 Task: Search one way flight ticket for 2 adults, 2 children, 2 infants in seat in first from Palm Springs: Palm Springs International Airport to Riverton: Central Wyoming Regional Airport (was Riverton Regional) on 5-4-2023. Choice of flights is United. Number of bags: 2 carry on bags. Price is upto 91000. Outbound departure time preference is 4:30.
Action: Mouse moved to (287, 261)
Screenshot: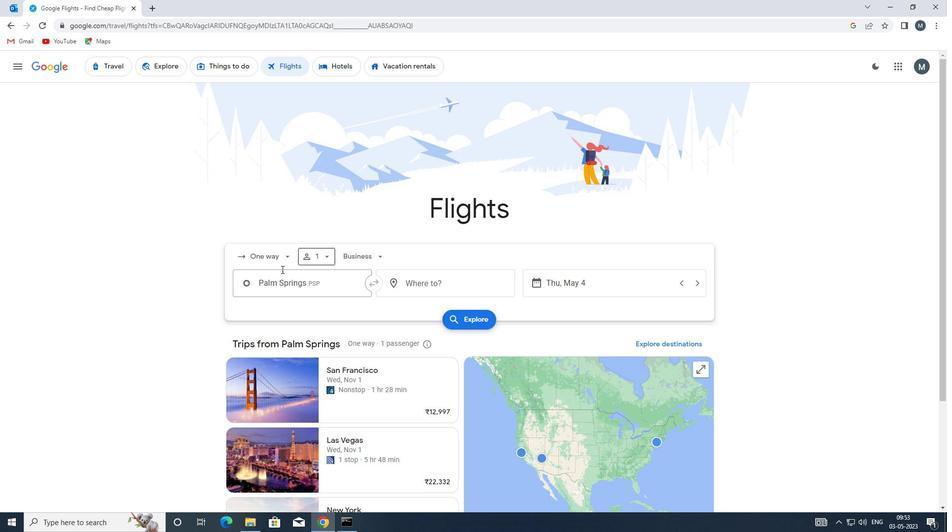 
Action: Mouse pressed left at (287, 261)
Screenshot: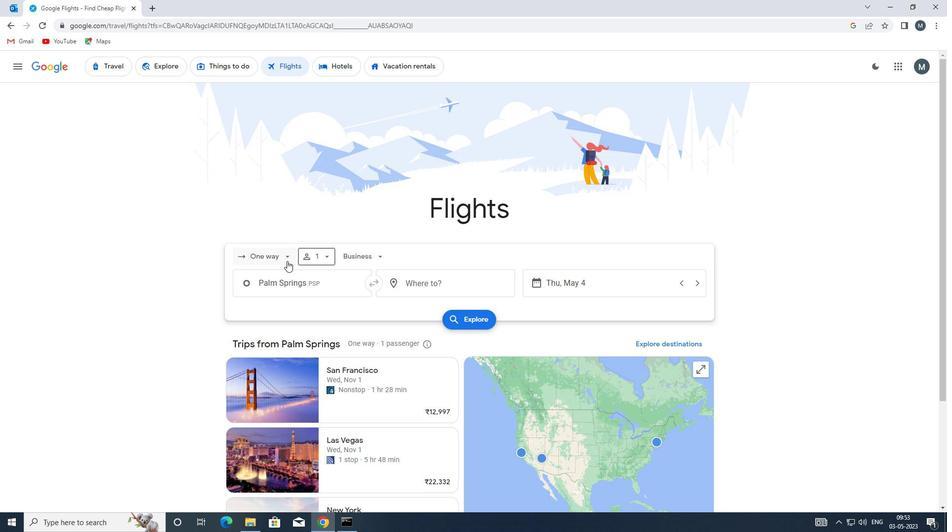 
Action: Mouse moved to (279, 303)
Screenshot: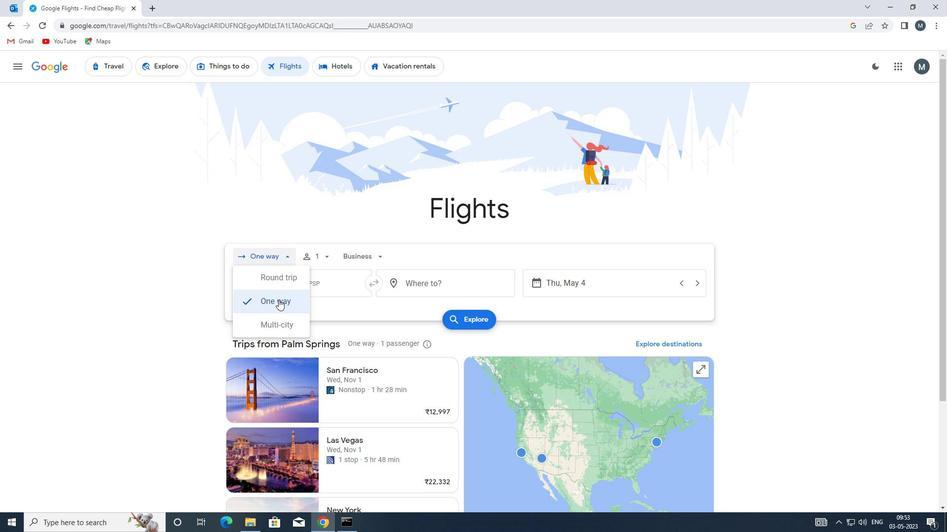 
Action: Mouse pressed left at (279, 303)
Screenshot: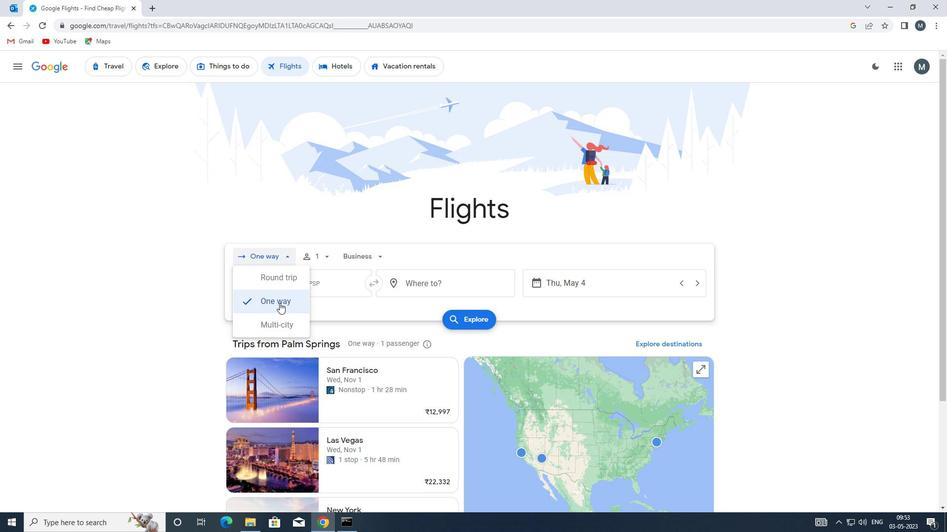 
Action: Mouse moved to (326, 258)
Screenshot: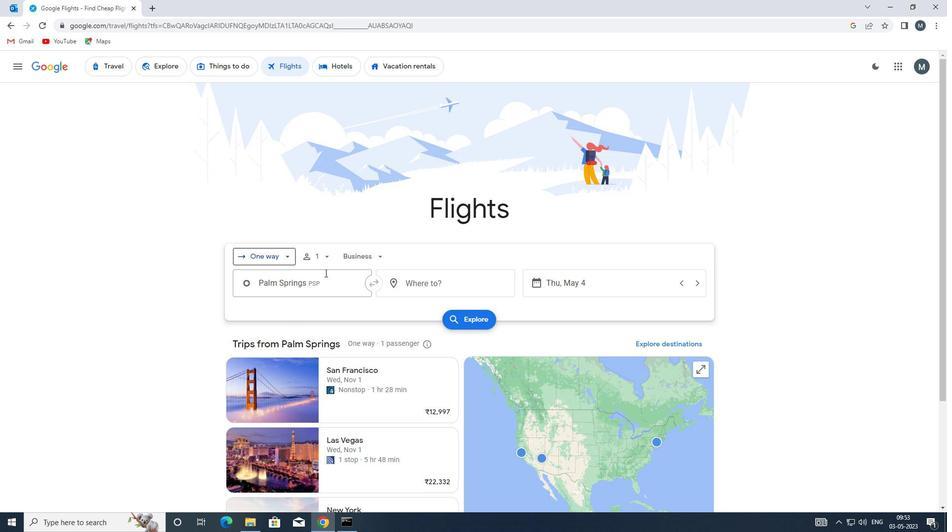 
Action: Mouse pressed left at (326, 258)
Screenshot: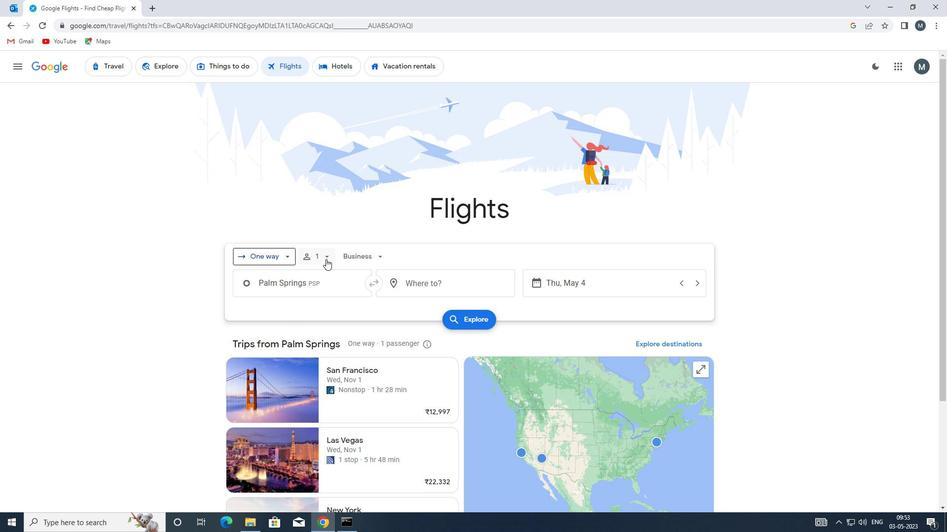 
Action: Mouse moved to (401, 283)
Screenshot: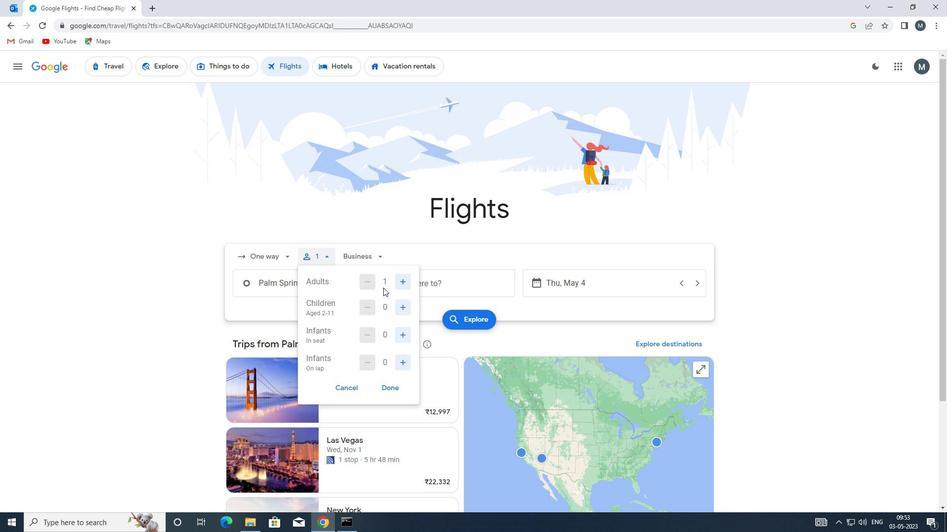 
Action: Mouse pressed left at (401, 283)
Screenshot: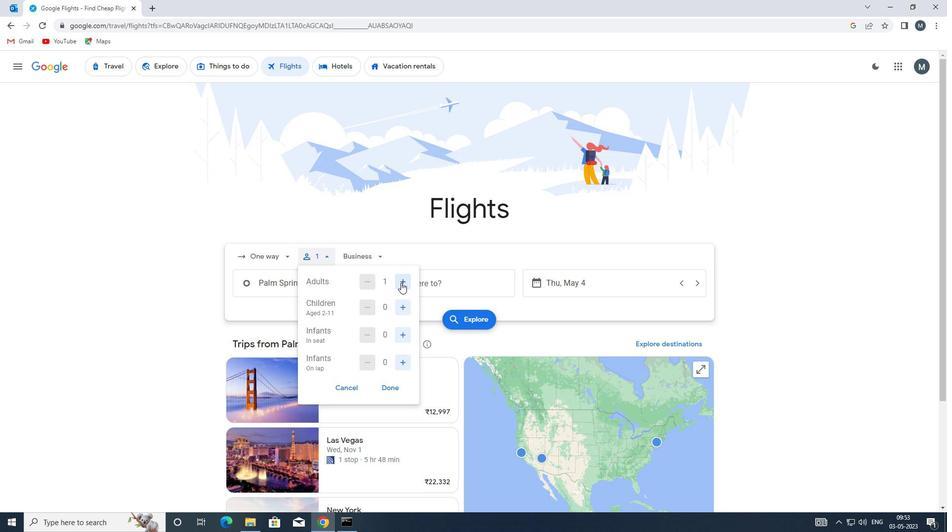 
Action: Mouse moved to (403, 313)
Screenshot: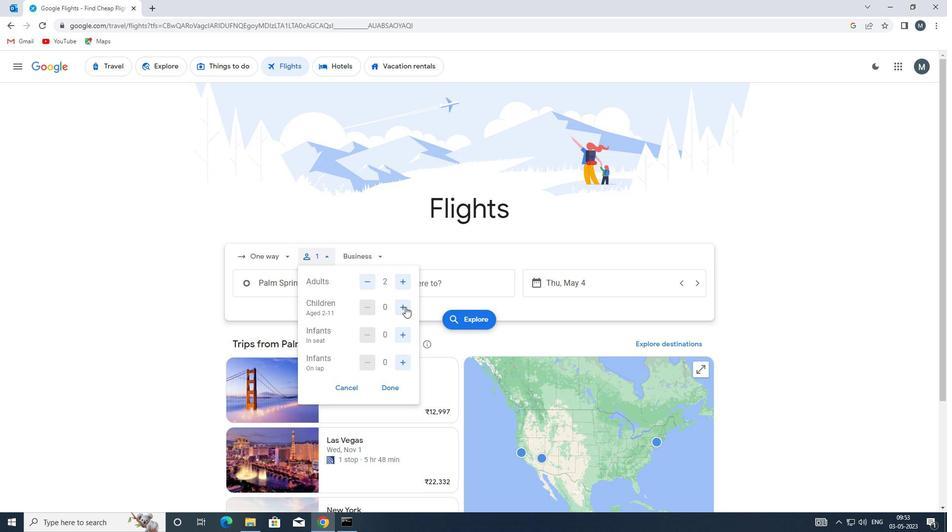 
Action: Mouse pressed left at (403, 313)
Screenshot: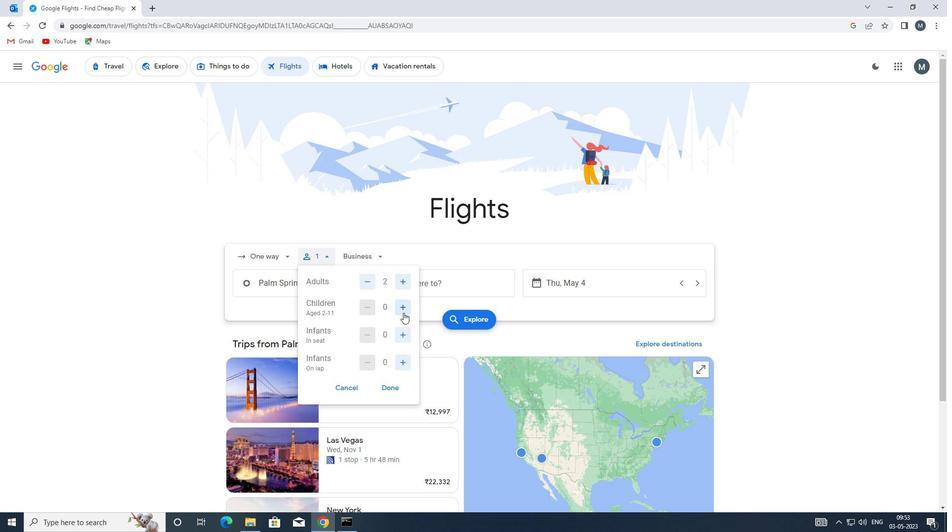 
Action: Mouse pressed left at (403, 313)
Screenshot: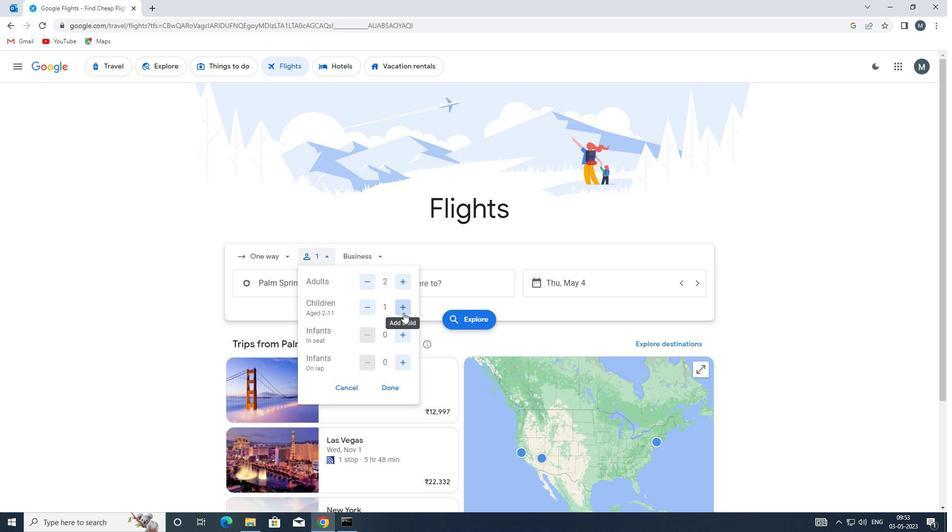 
Action: Mouse moved to (401, 334)
Screenshot: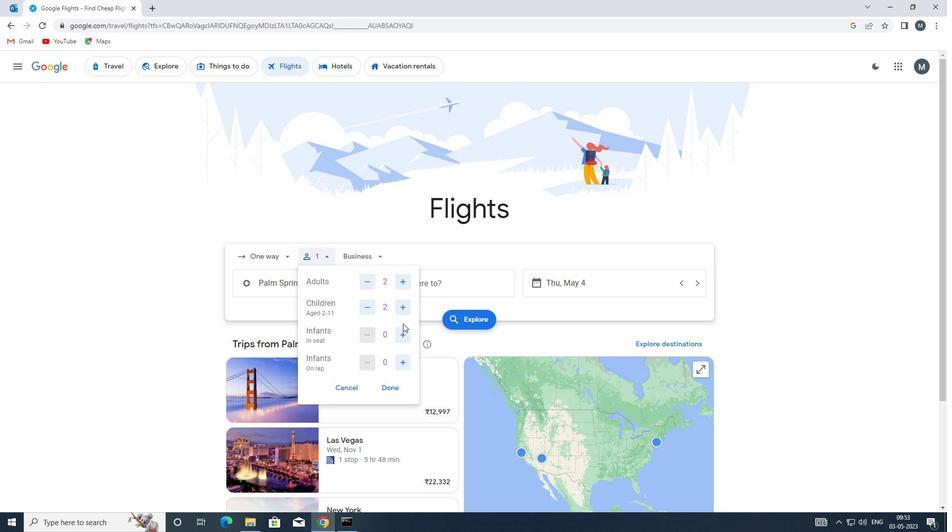 
Action: Mouse pressed left at (401, 334)
Screenshot: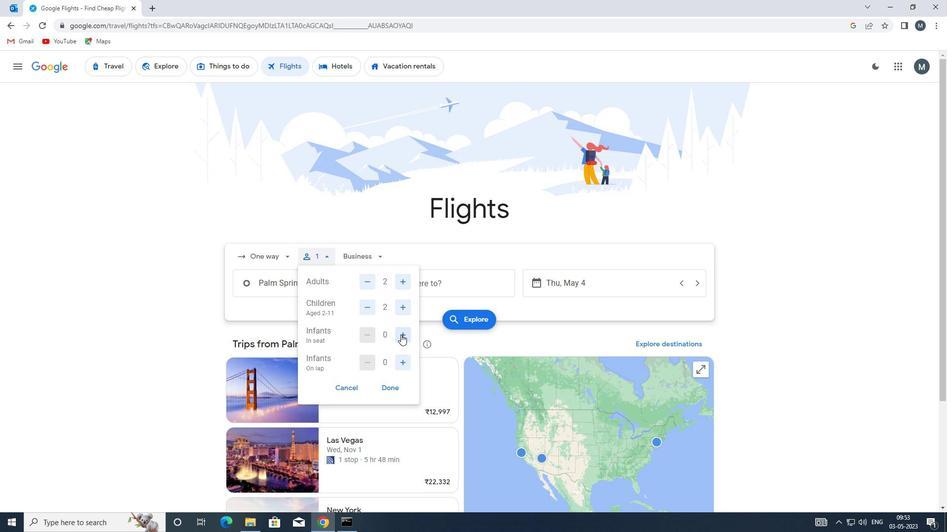 
Action: Mouse moved to (401, 335)
Screenshot: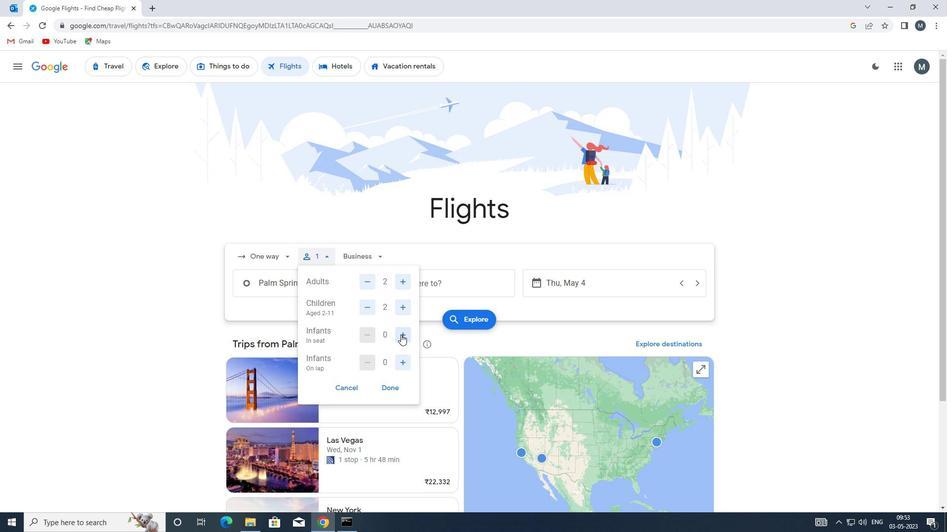 
Action: Mouse pressed left at (401, 335)
Screenshot: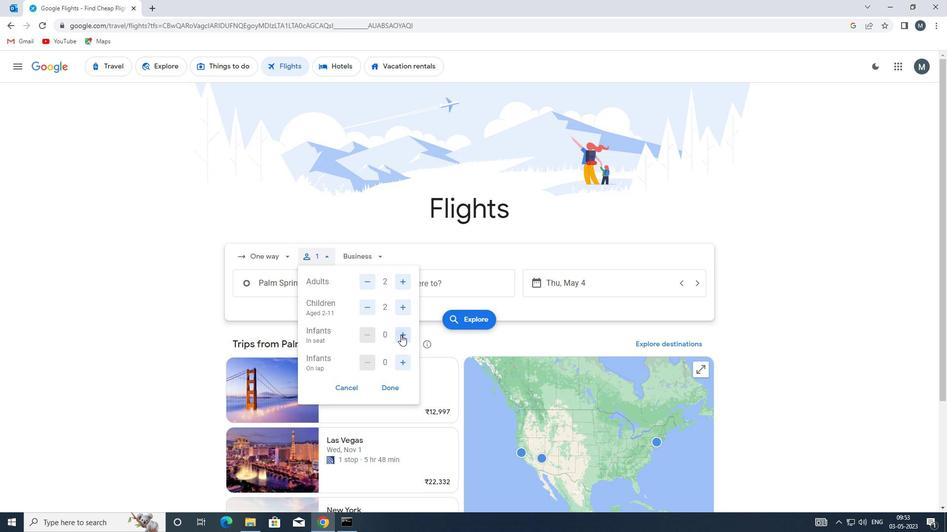 
Action: Mouse moved to (382, 389)
Screenshot: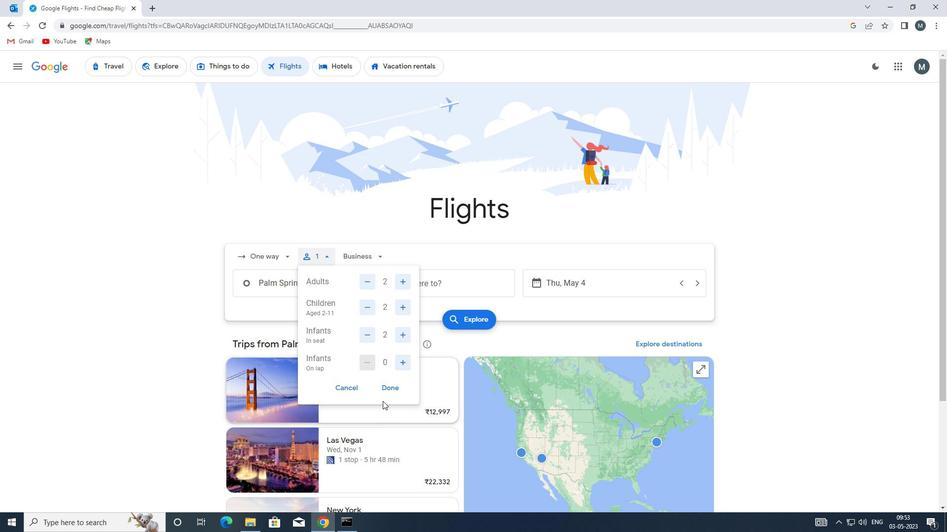 
Action: Mouse pressed left at (382, 389)
Screenshot: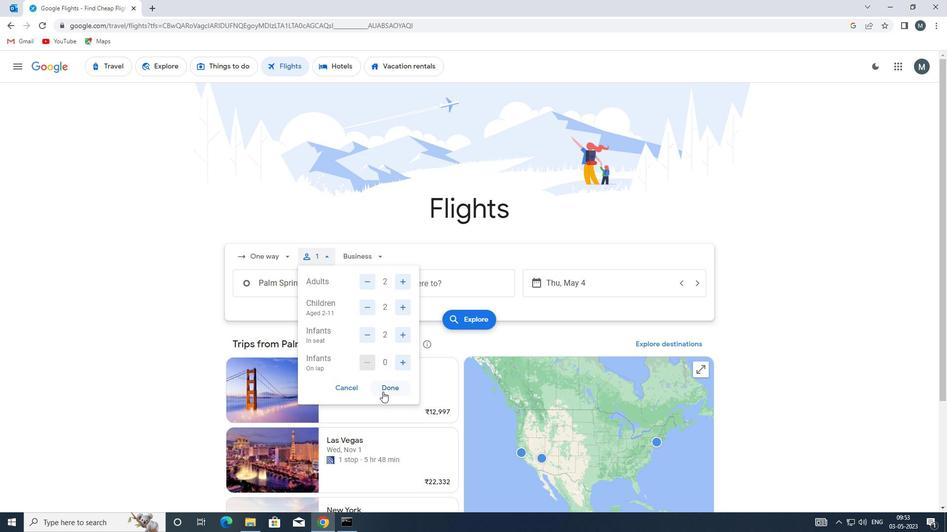 
Action: Mouse moved to (364, 258)
Screenshot: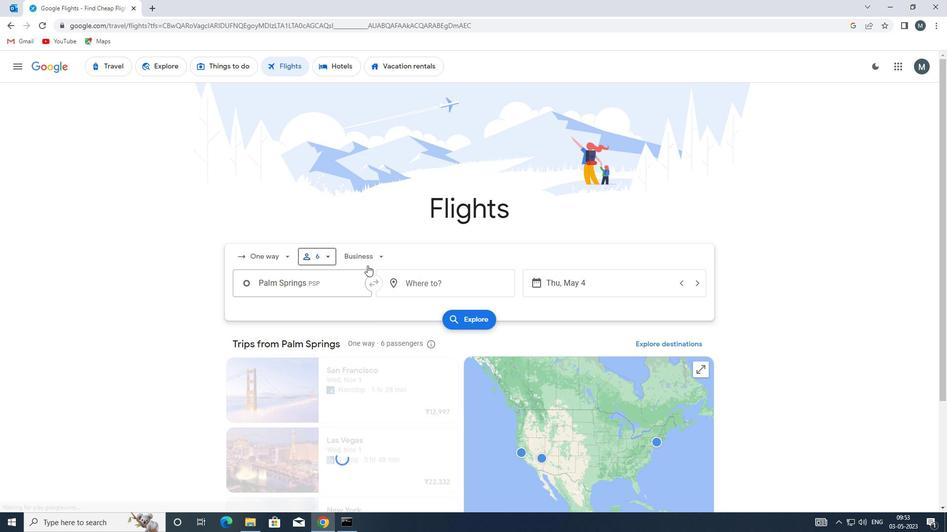 
Action: Mouse pressed left at (364, 258)
Screenshot: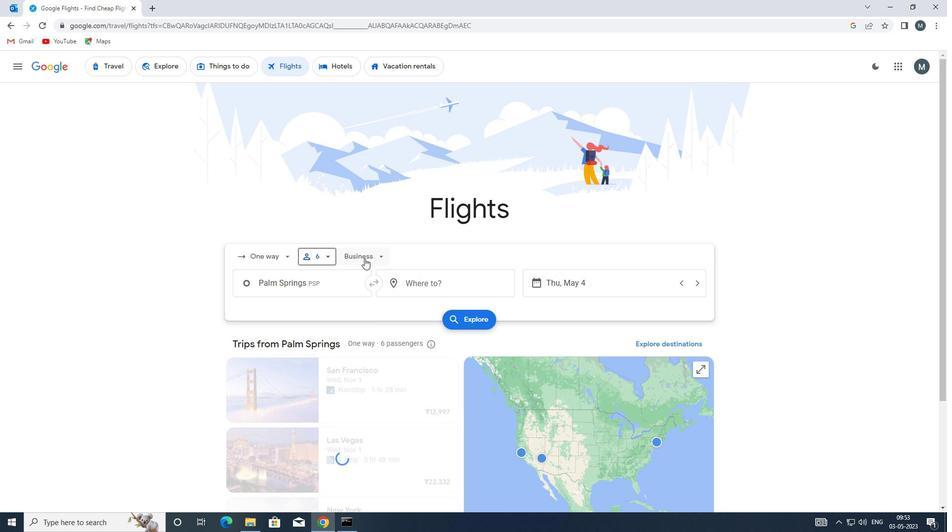 
Action: Mouse moved to (384, 347)
Screenshot: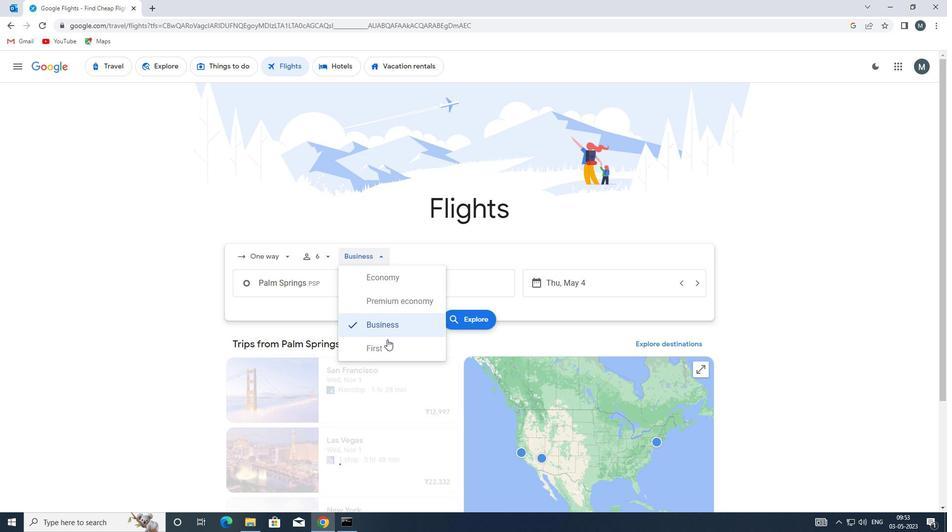 
Action: Mouse pressed left at (384, 347)
Screenshot: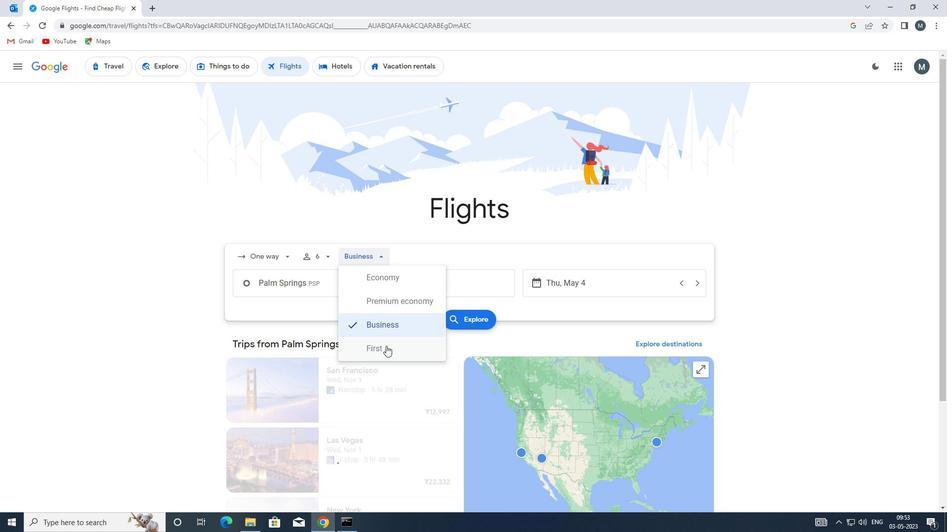 
Action: Mouse moved to (321, 287)
Screenshot: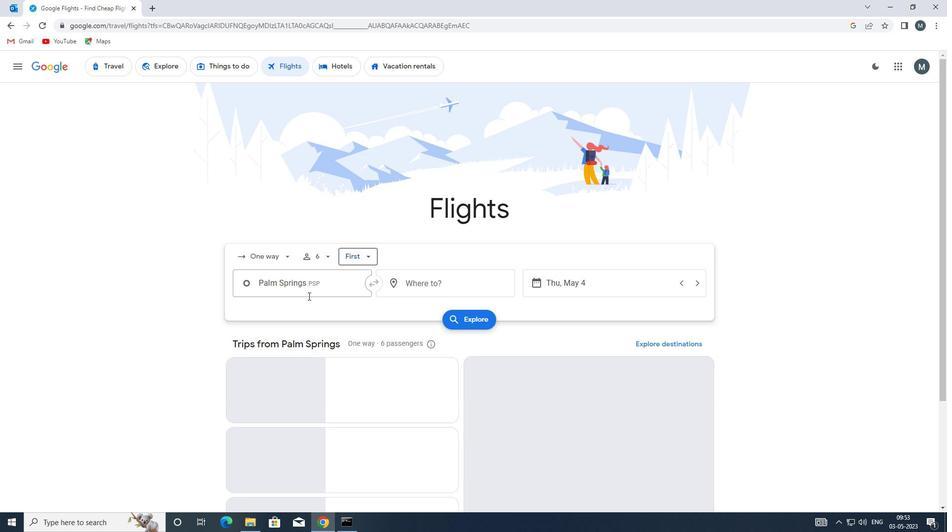 
Action: Mouse pressed left at (321, 287)
Screenshot: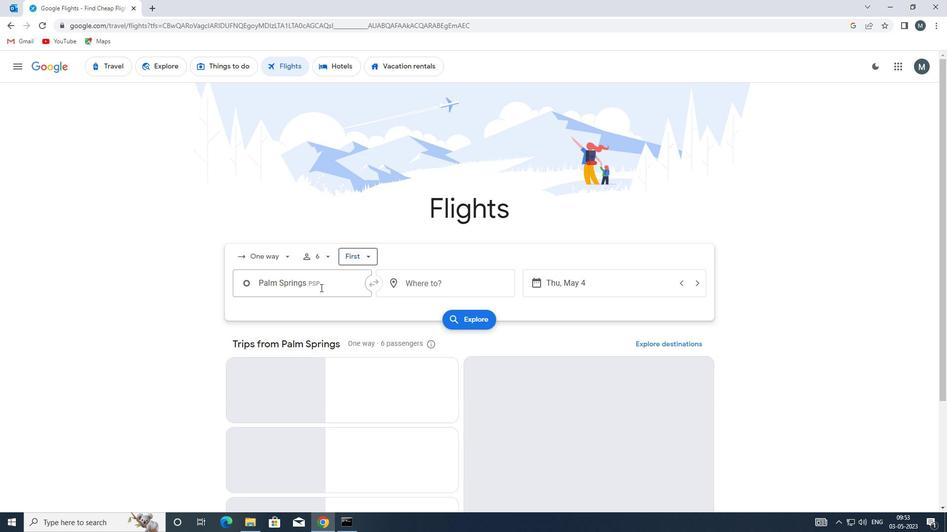 
Action: Mouse moved to (344, 338)
Screenshot: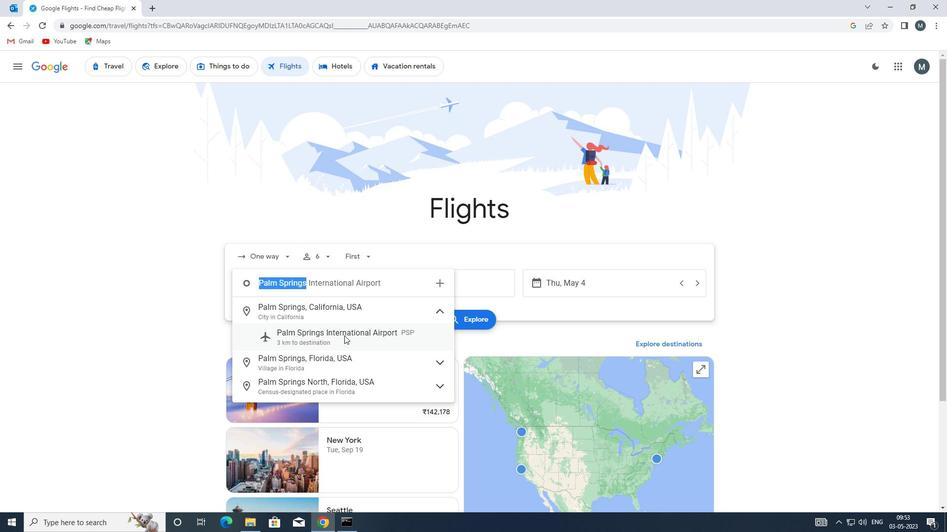 
Action: Mouse pressed left at (344, 338)
Screenshot: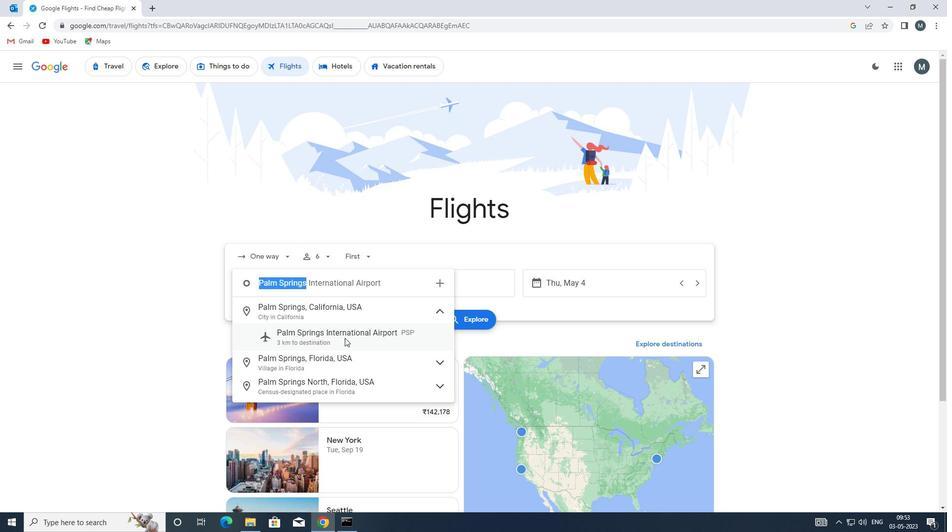 
Action: Mouse moved to (421, 286)
Screenshot: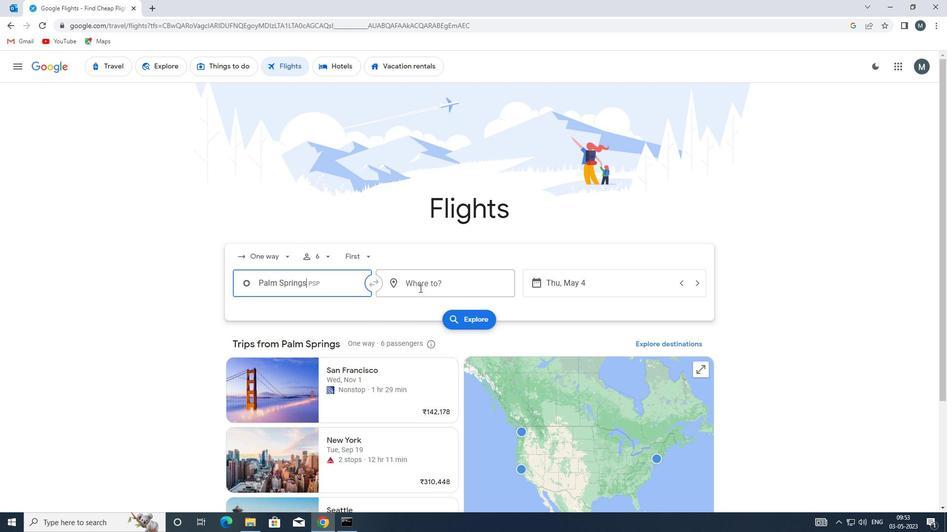 
Action: Mouse pressed left at (421, 286)
Screenshot: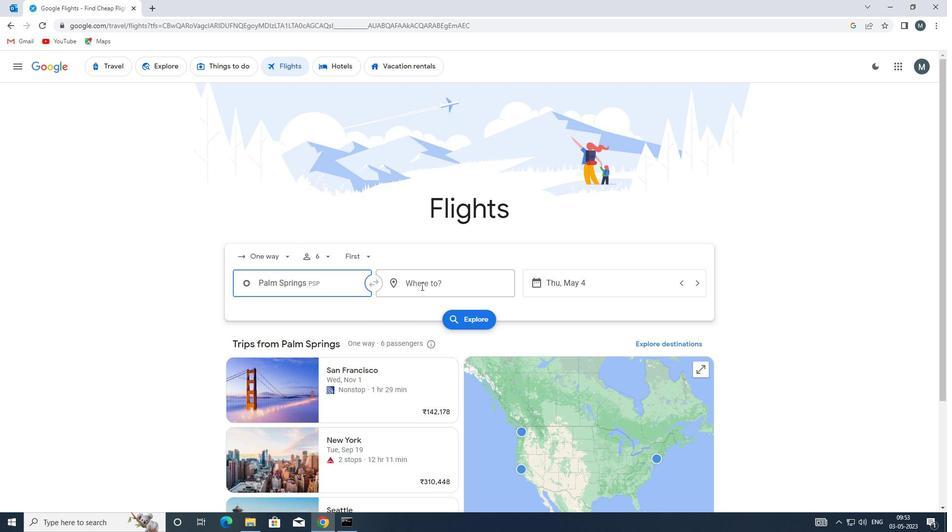 
Action: Mouse moved to (421, 285)
Screenshot: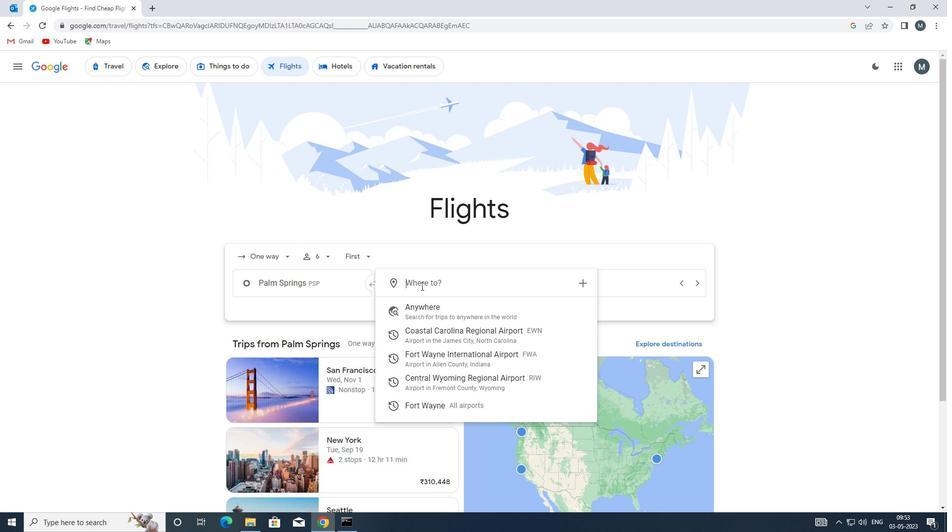
Action: Key pressed riw
Screenshot: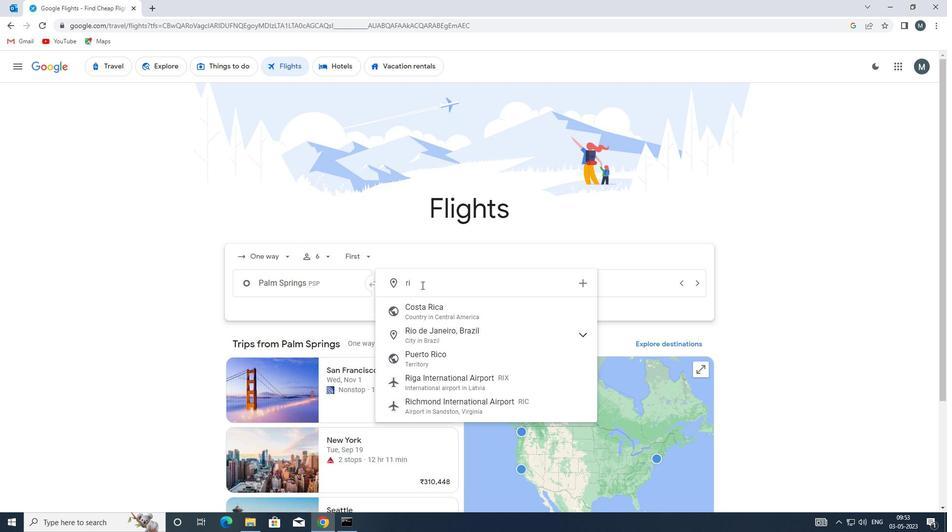 
Action: Mouse moved to (485, 312)
Screenshot: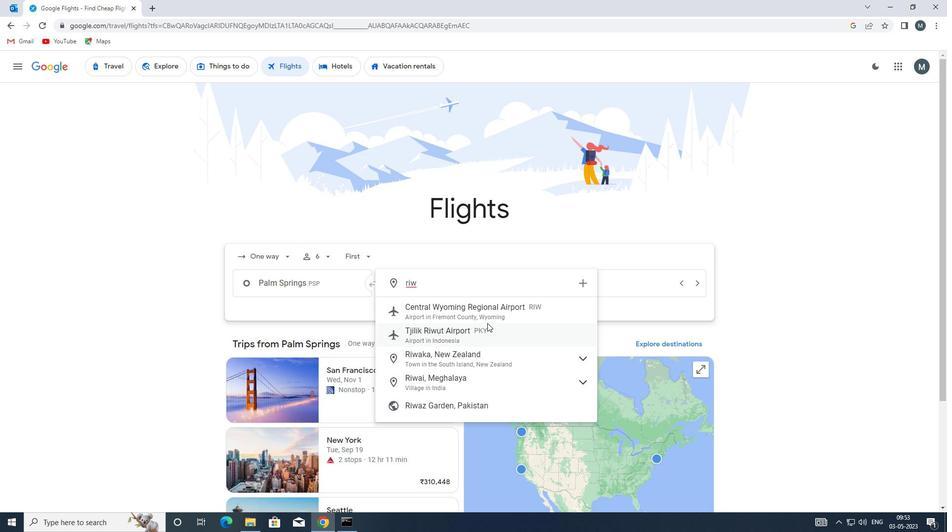 
Action: Mouse pressed left at (485, 312)
Screenshot: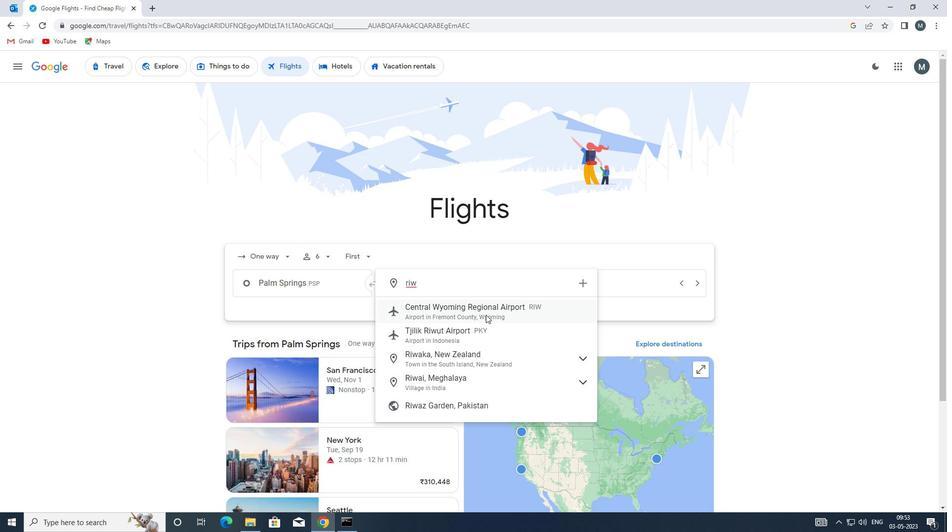 
Action: Mouse moved to (548, 279)
Screenshot: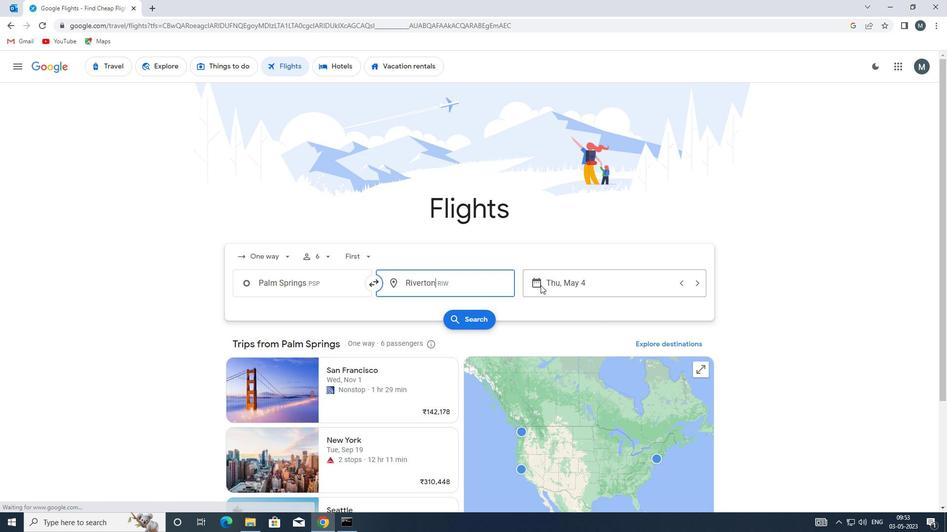 
Action: Mouse pressed left at (548, 279)
Screenshot: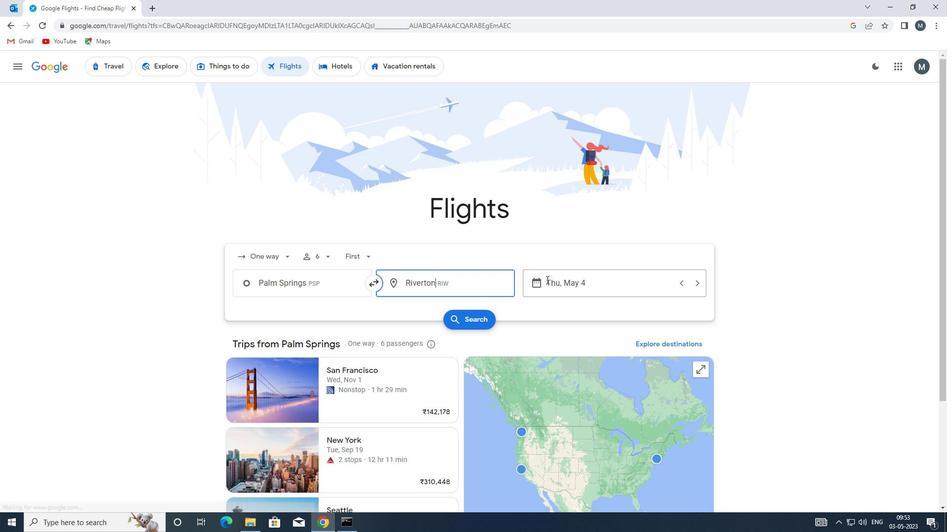 
Action: Mouse moved to (450, 333)
Screenshot: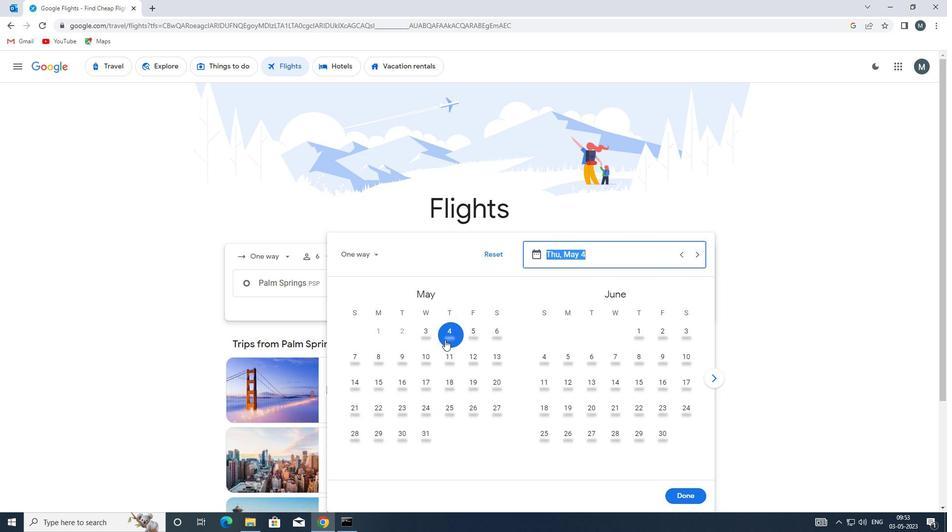 
Action: Mouse pressed left at (450, 333)
Screenshot: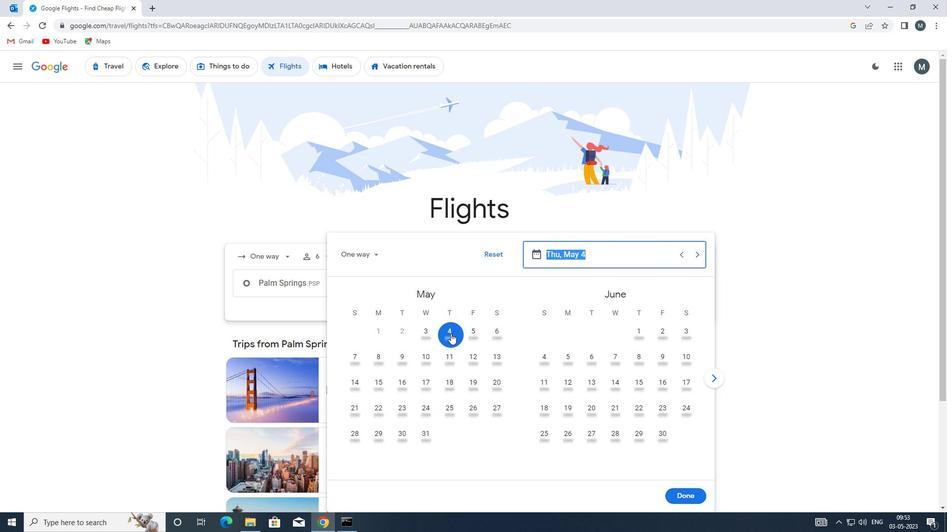 
Action: Mouse moved to (680, 490)
Screenshot: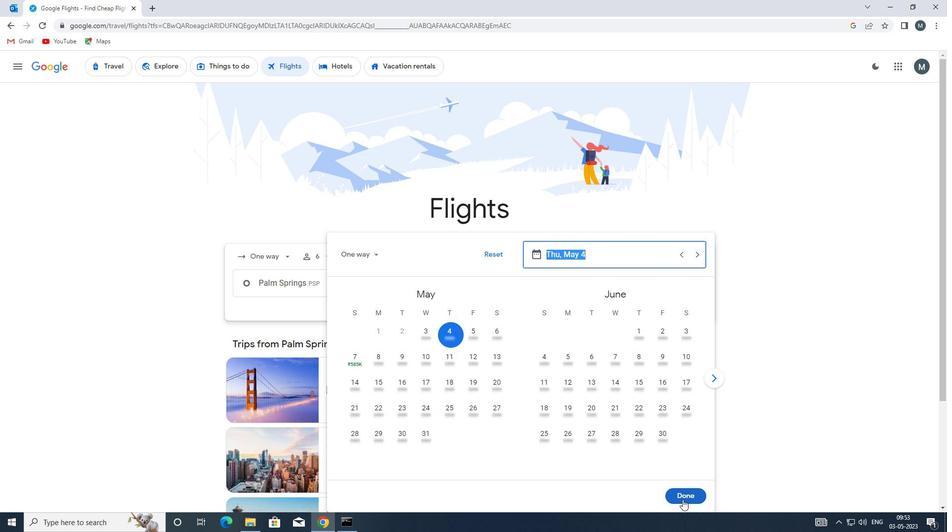 
Action: Mouse pressed left at (680, 490)
Screenshot: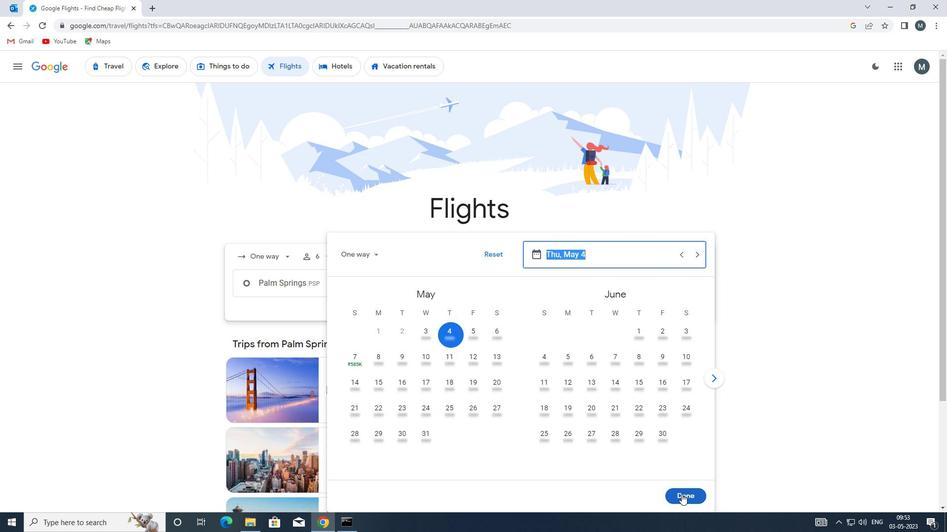 
Action: Mouse moved to (483, 321)
Screenshot: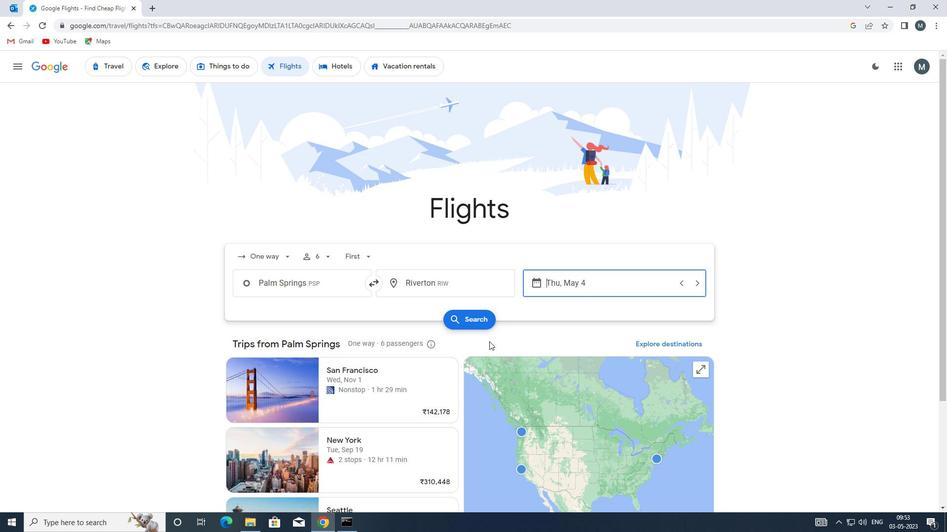 
Action: Mouse pressed left at (483, 321)
Screenshot: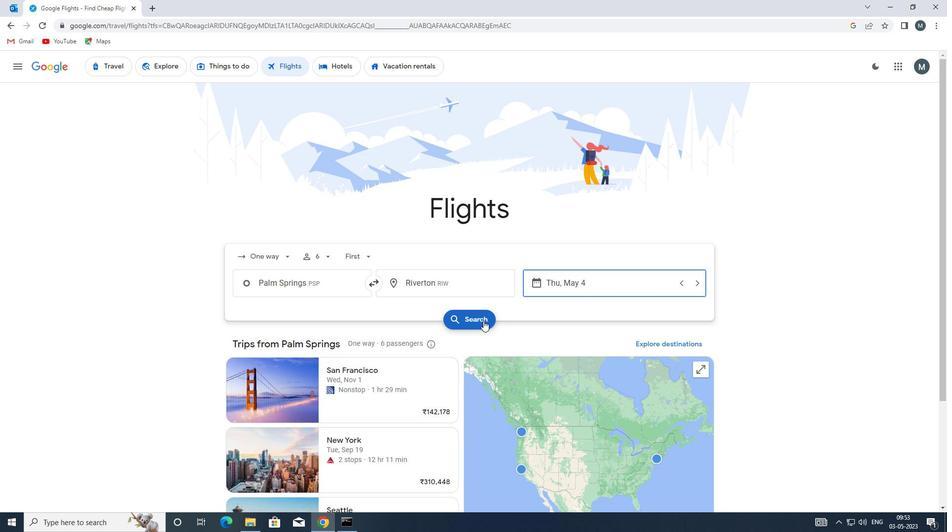 
Action: Mouse moved to (247, 158)
Screenshot: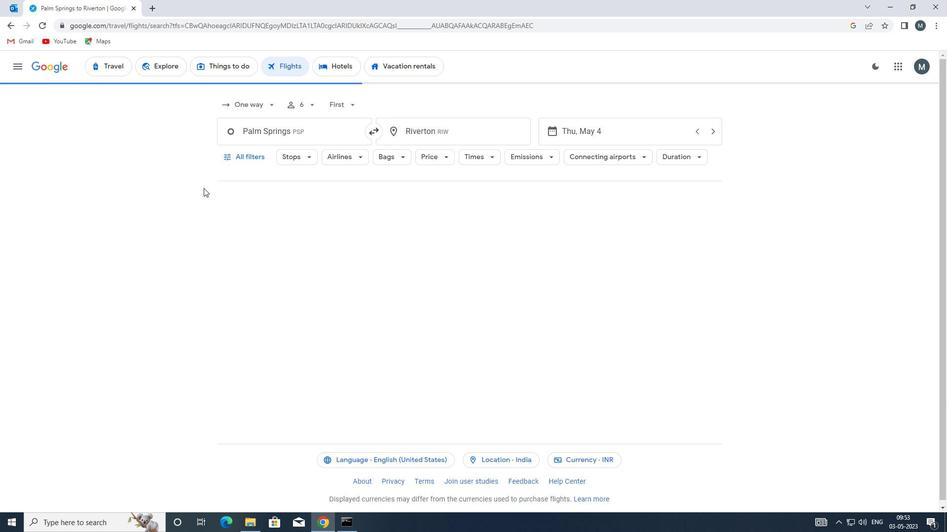 
Action: Mouse pressed left at (247, 158)
Screenshot: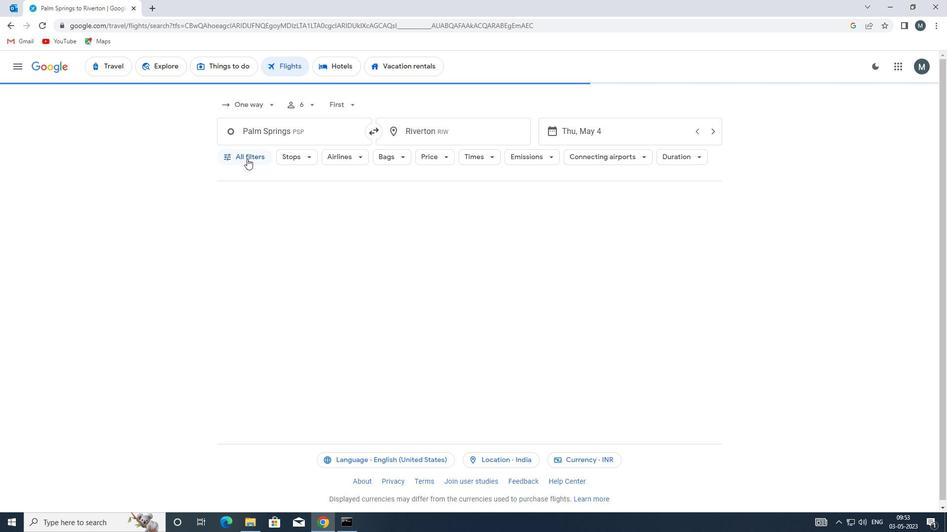 
Action: Mouse moved to (272, 253)
Screenshot: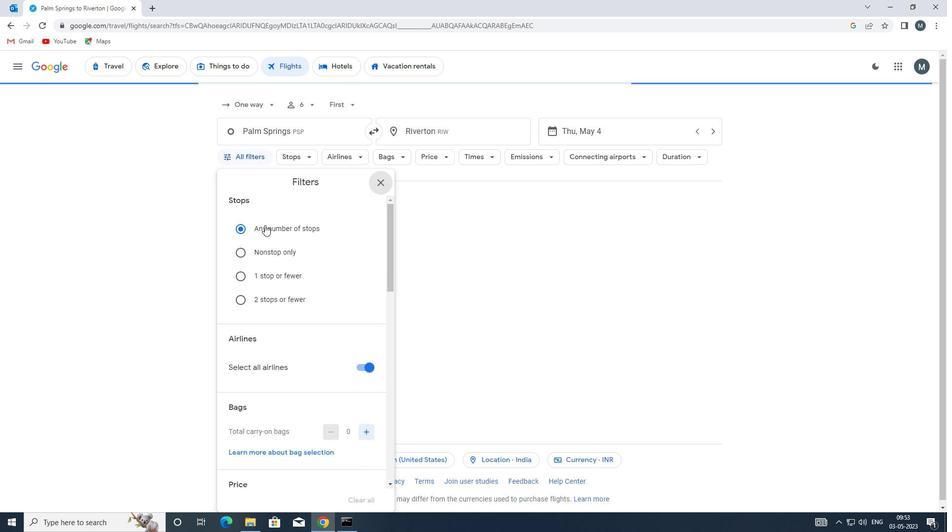 
Action: Mouse scrolled (272, 253) with delta (0, 0)
Screenshot: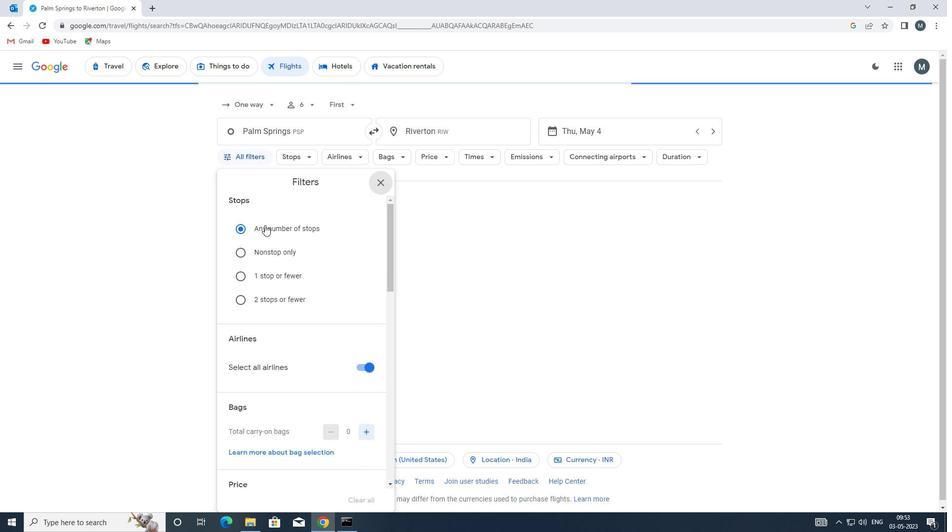 
Action: Mouse moved to (274, 264)
Screenshot: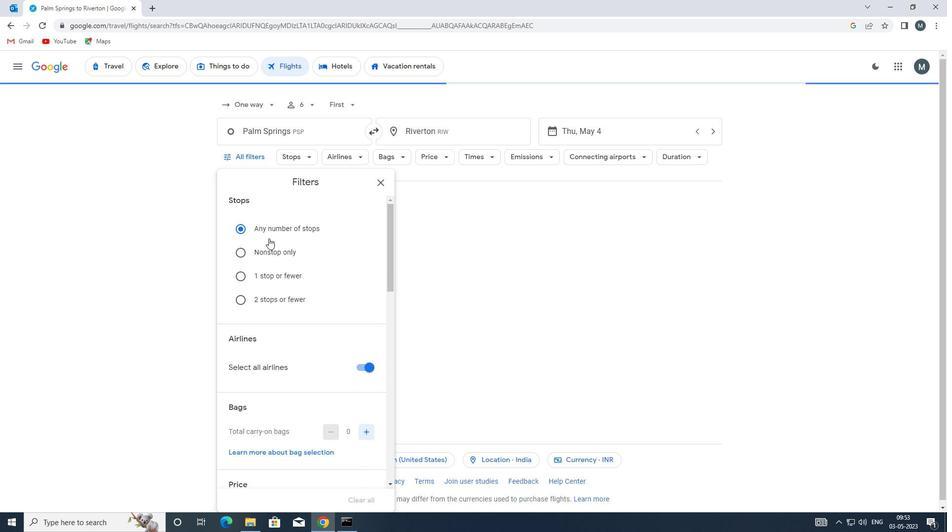
Action: Mouse scrolled (274, 264) with delta (0, 0)
Screenshot: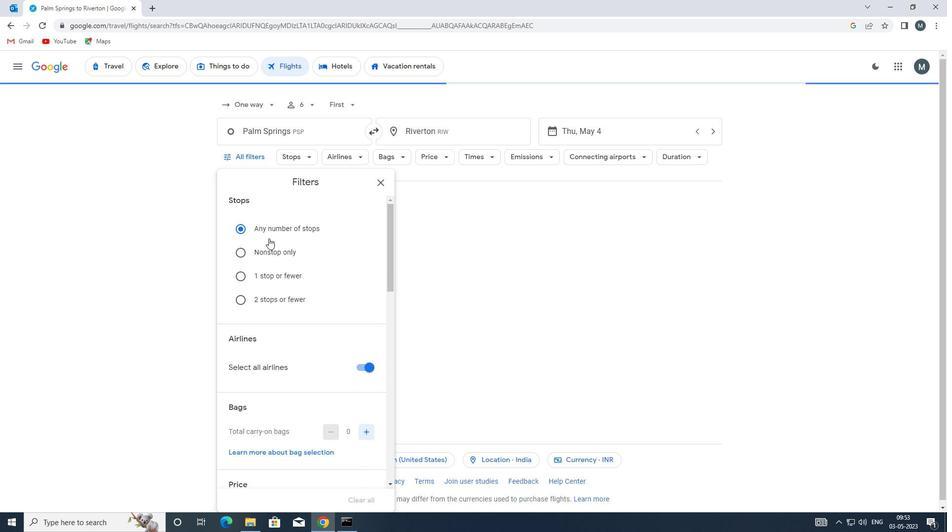 
Action: Mouse moved to (358, 270)
Screenshot: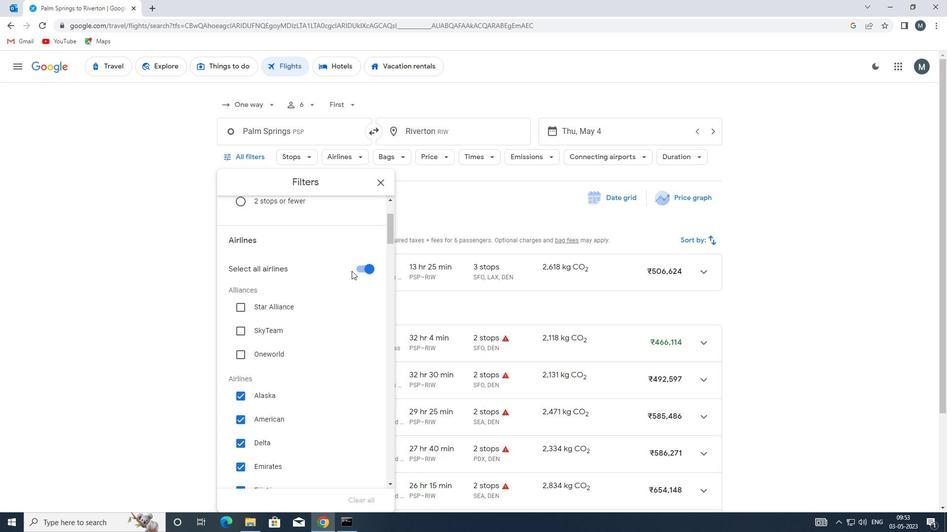 
Action: Mouse pressed left at (358, 270)
Screenshot: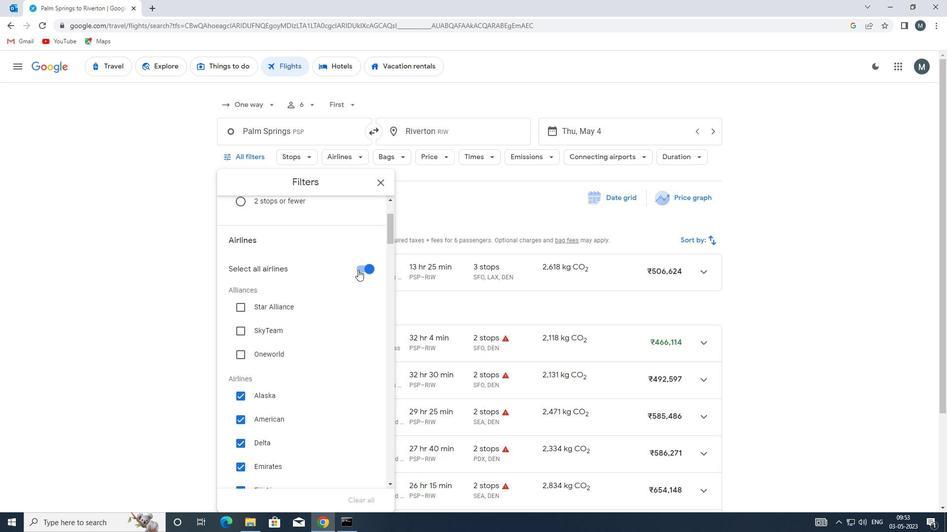 
Action: Mouse moved to (319, 291)
Screenshot: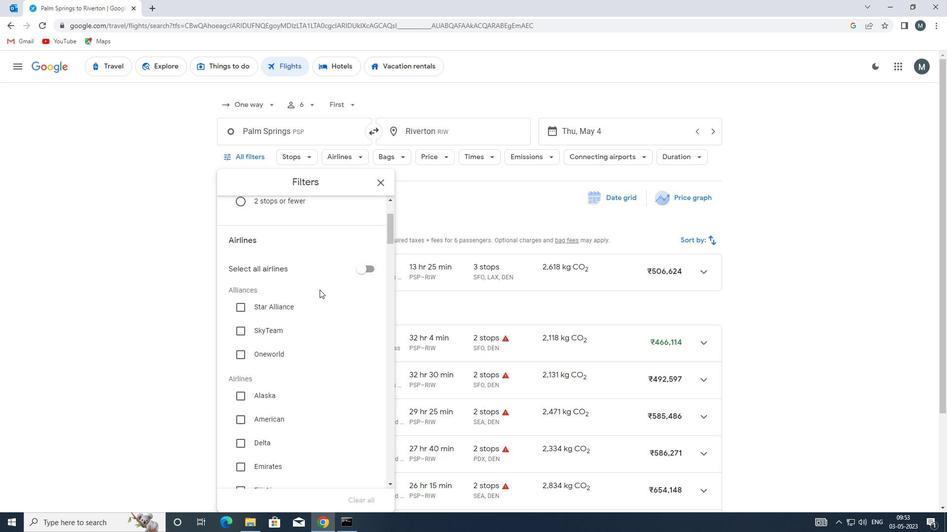 
Action: Mouse scrolled (319, 290) with delta (0, 0)
Screenshot: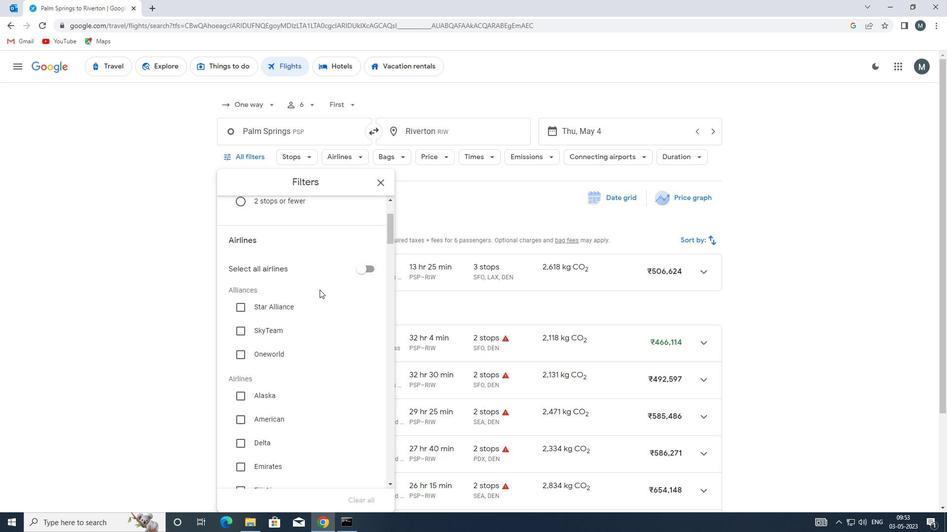 
Action: Mouse moved to (319, 292)
Screenshot: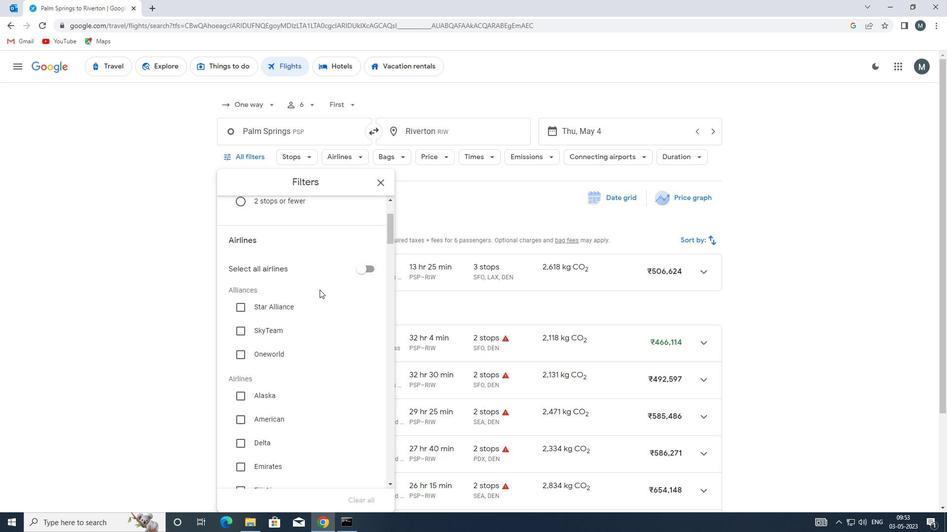 
Action: Mouse scrolled (319, 292) with delta (0, 0)
Screenshot: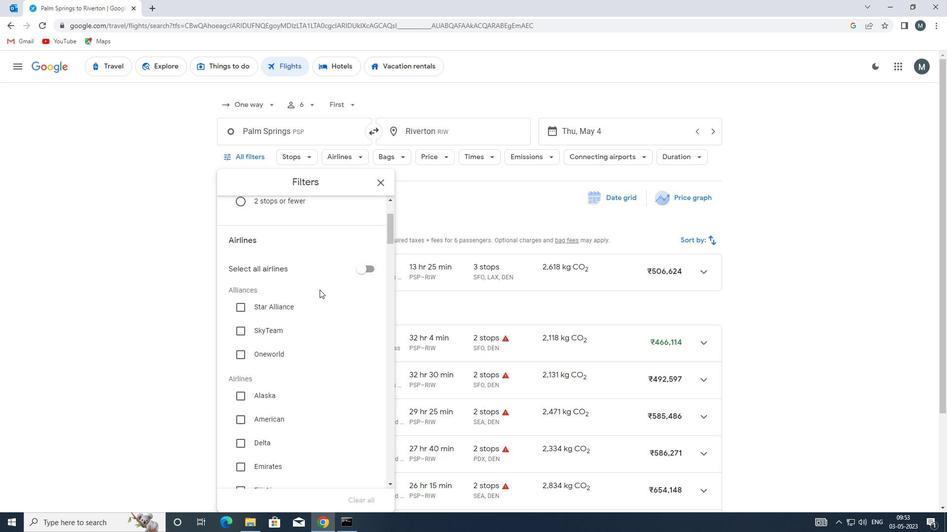 
Action: Mouse moved to (305, 314)
Screenshot: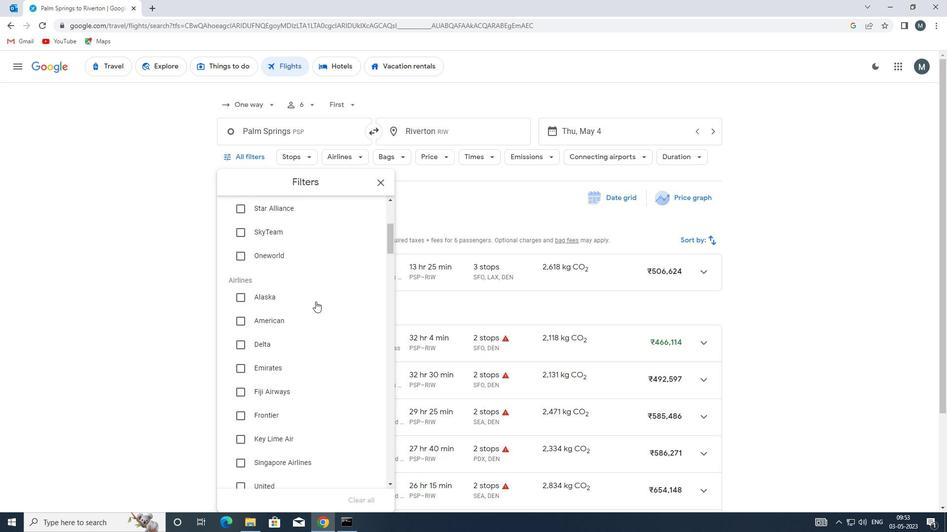 
Action: Mouse scrolled (305, 314) with delta (0, 0)
Screenshot: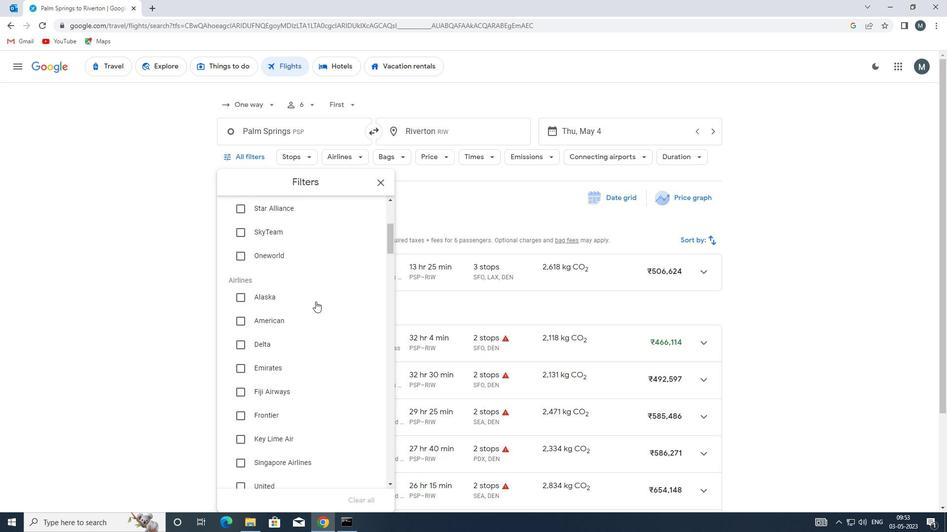
Action: Mouse moved to (258, 406)
Screenshot: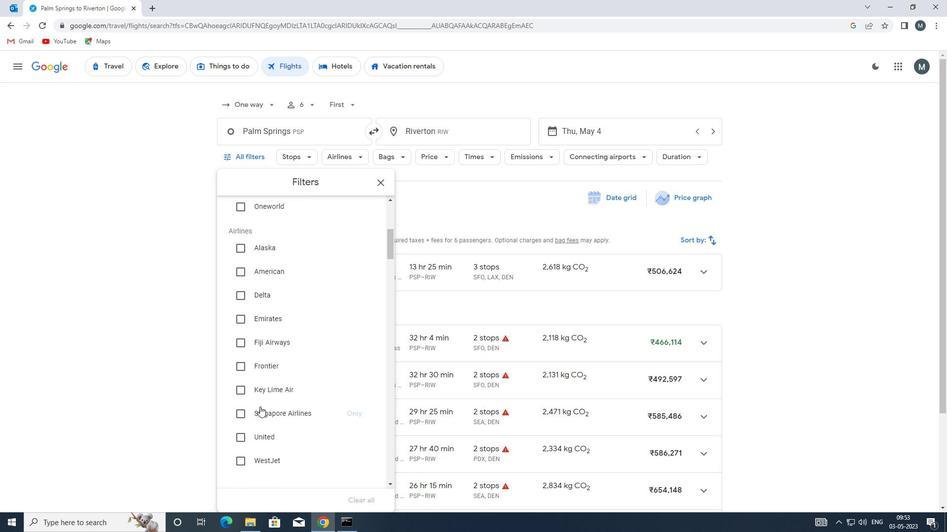 
Action: Mouse scrolled (258, 405) with delta (0, 0)
Screenshot: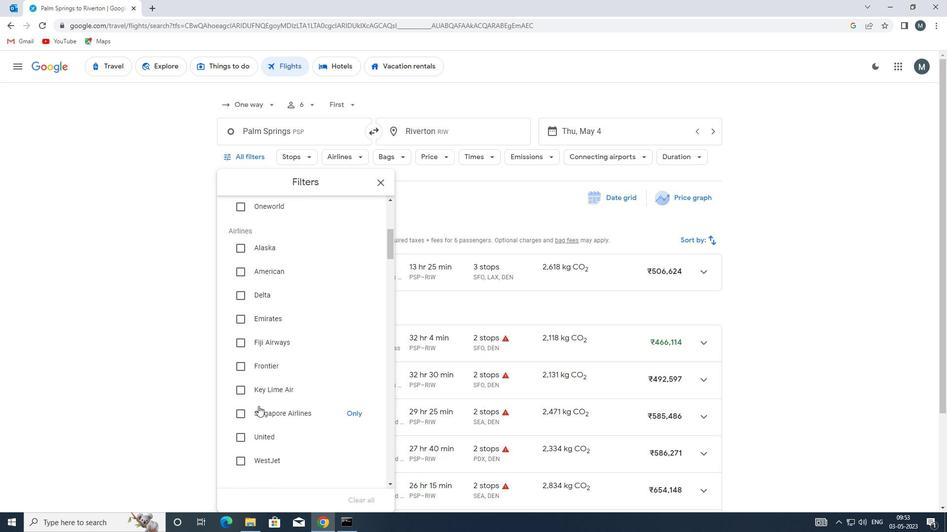 
Action: Mouse scrolled (258, 405) with delta (0, 0)
Screenshot: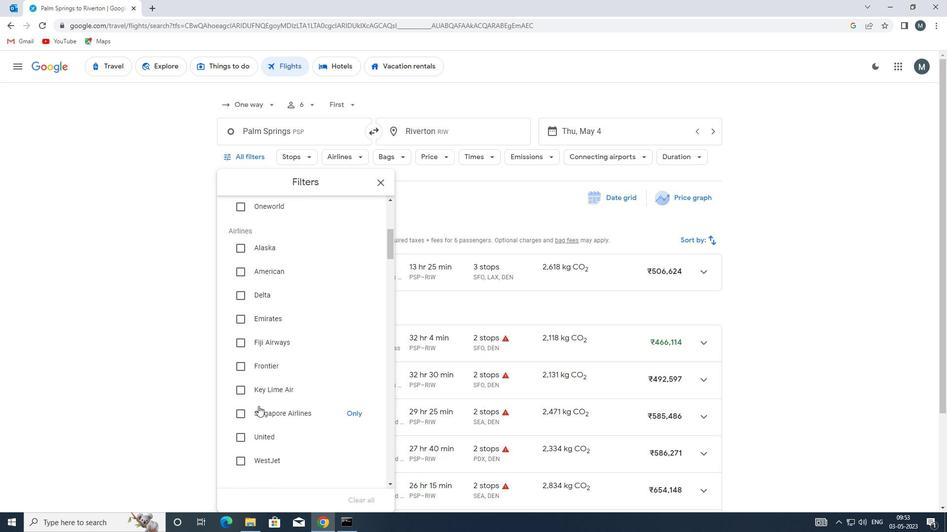 
Action: Mouse moved to (241, 337)
Screenshot: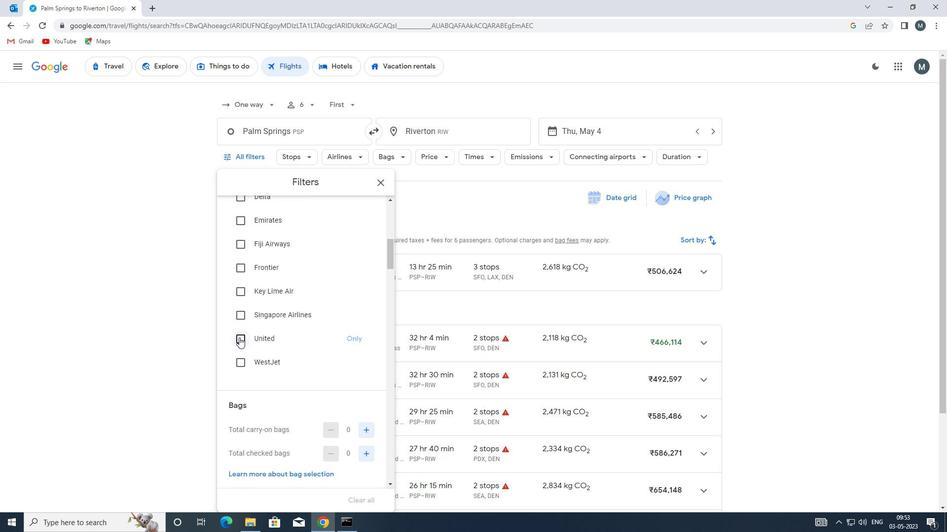 
Action: Mouse pressed left at (241, 337)
Screenshot: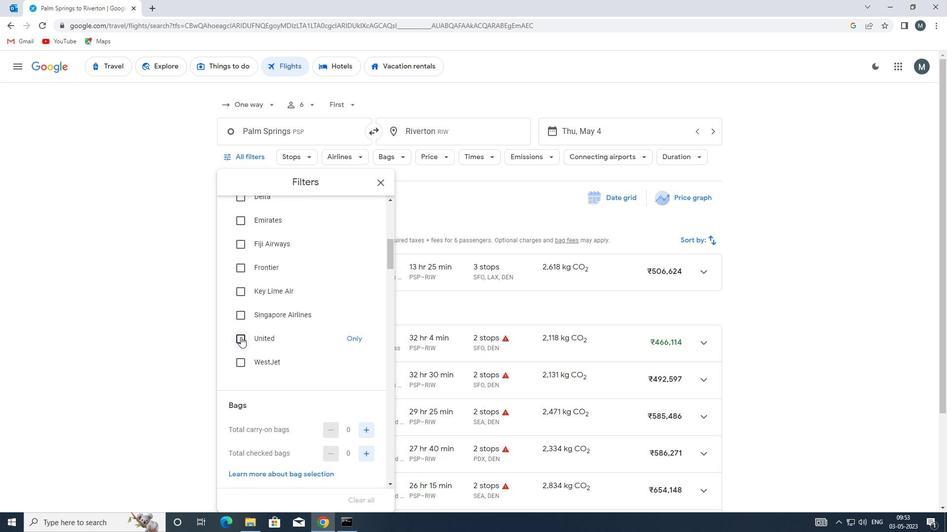 
Action: Mouse moved to (295, 332)
Screenshot: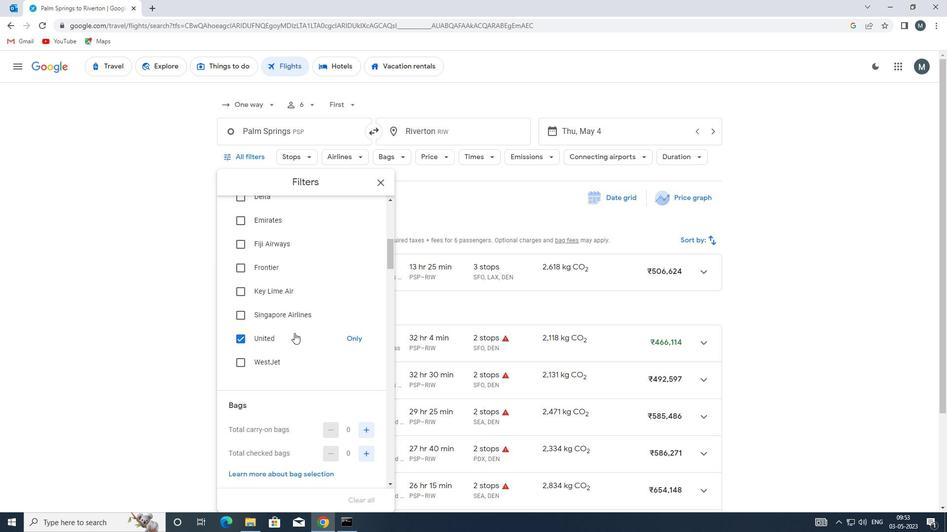 
Action: Mouse scrolled (295, 331) with delta (0, 0)
Screenshot: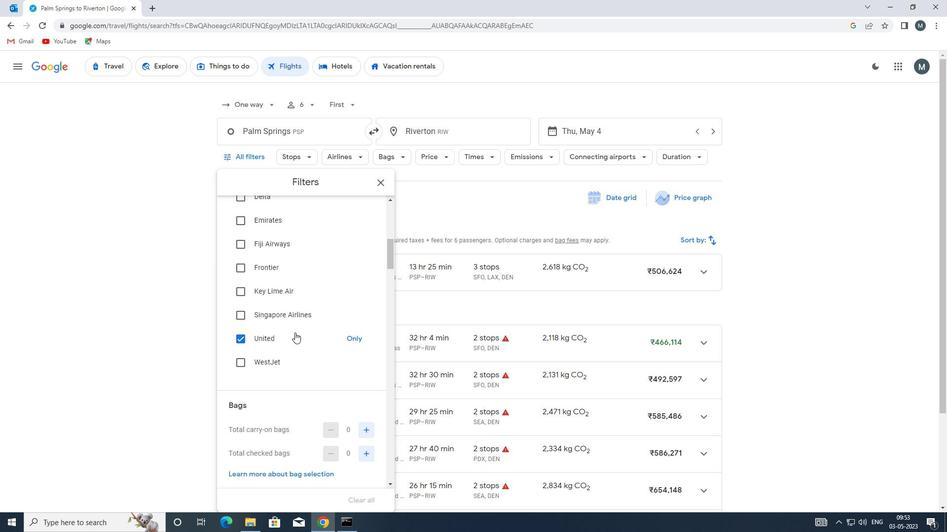
Action: Mouse moved to (311, 347)
Screenshot: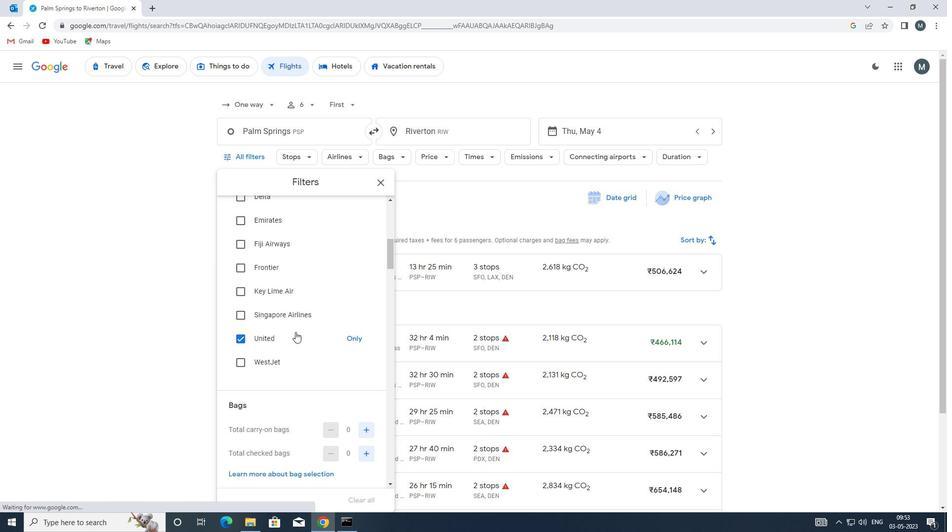 
Action: Mouse scrolled (311, 346) with delta (0, 0)
Screenshot: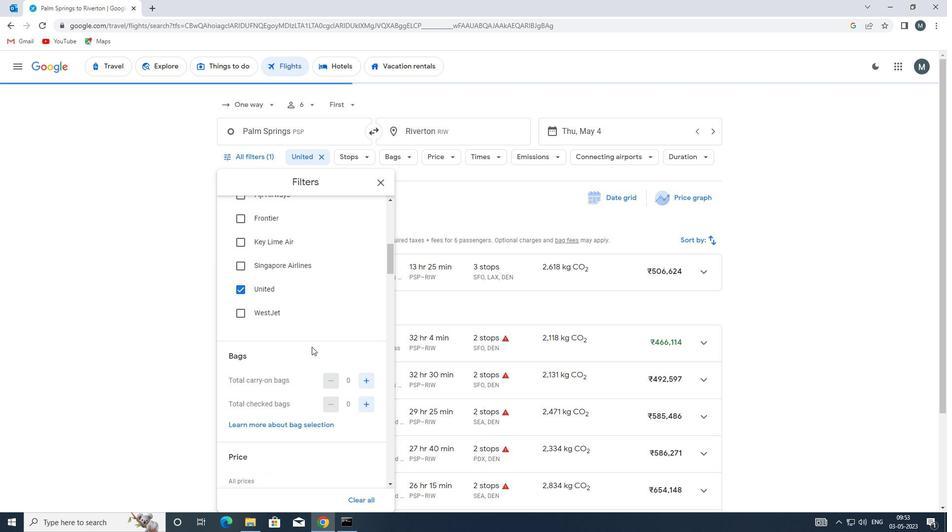 
Action: Mouse moved to (364, 332)
Screenshot: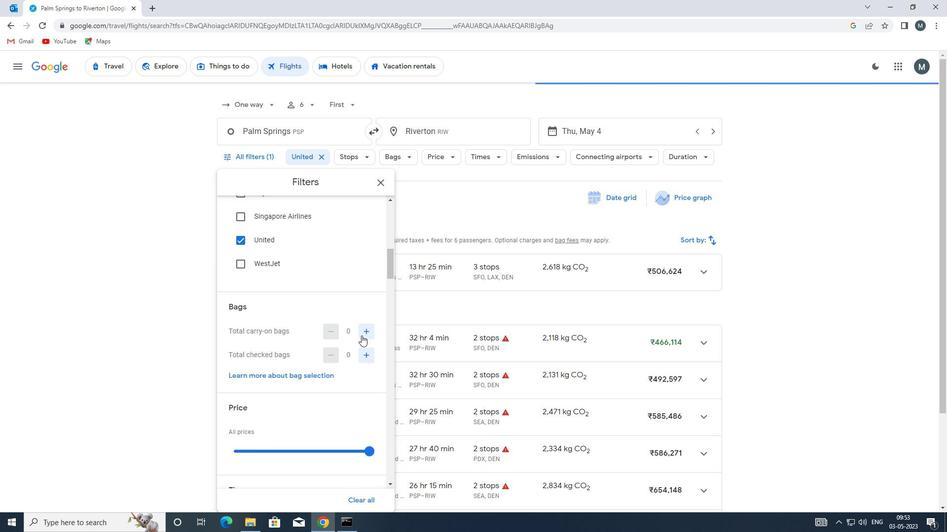 
Action: Mouse pressed left at (364, 332)
Screenshot: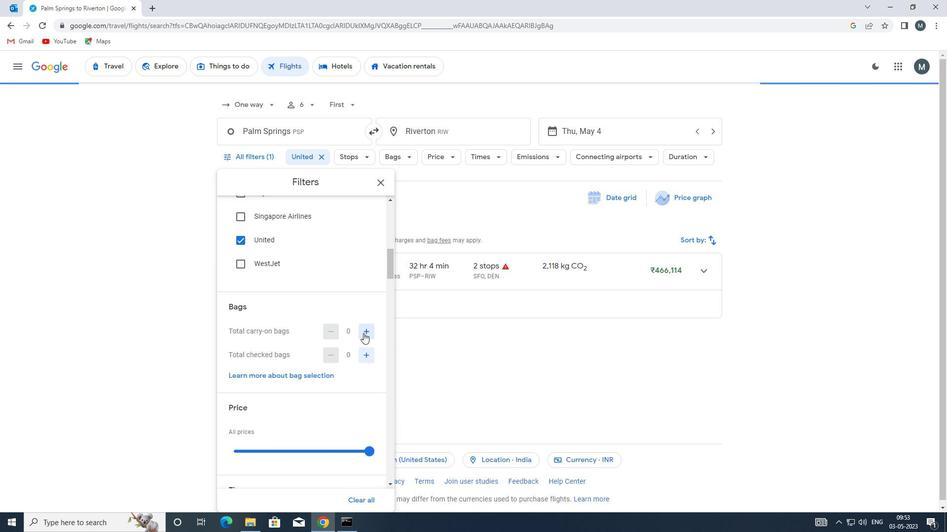 
Action: Mouse moved to (364, 332)
Screenshot: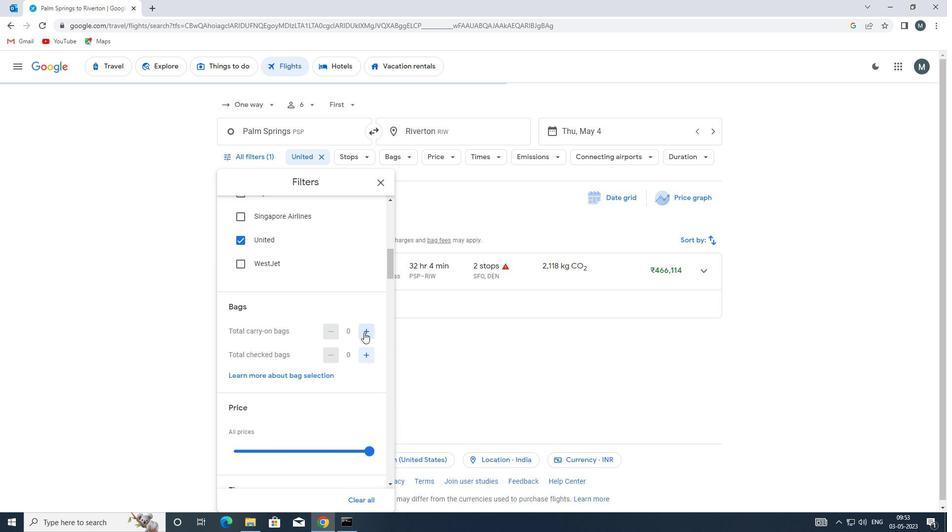 
Action: Mouse pressed left at (364, 332)
Screenshot: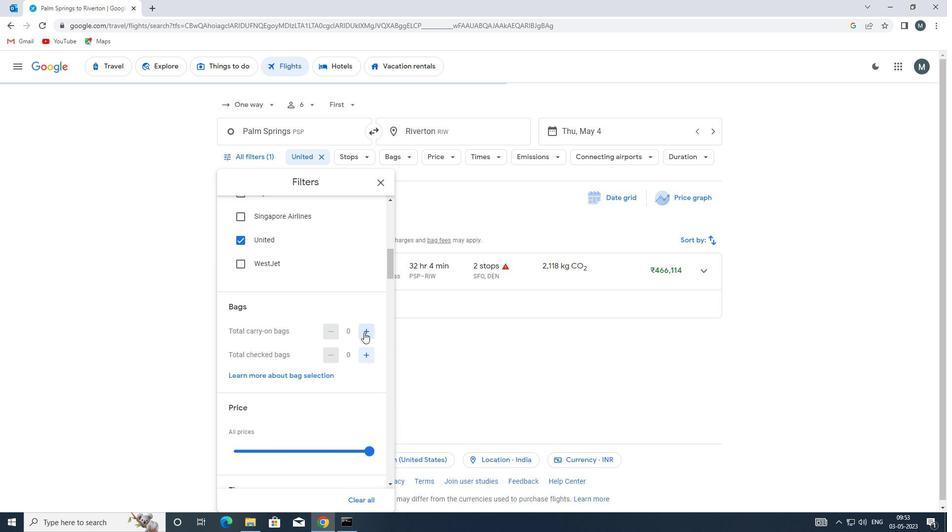 
Action: Mouse moved to (330, 332)
Screenshot: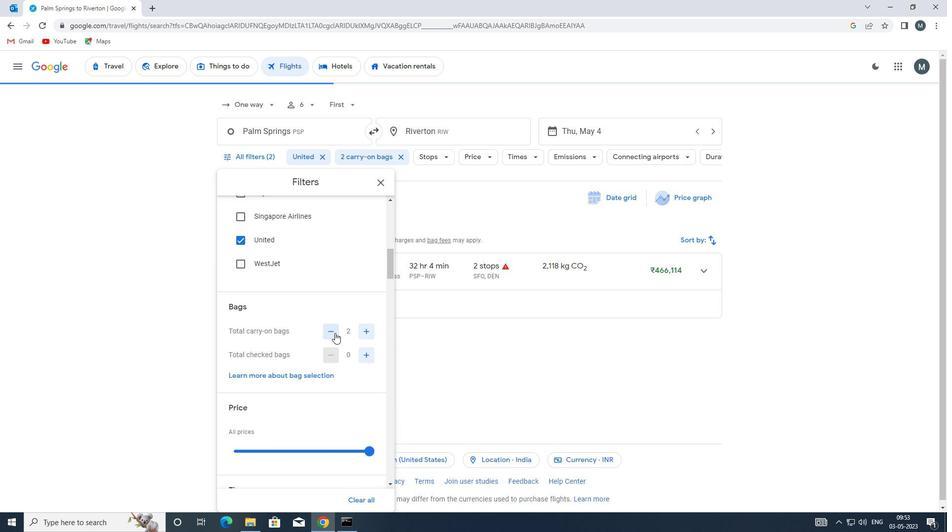 
Action: Mouse scrolled (330, 332) with delta (0, 0)
Screenshot: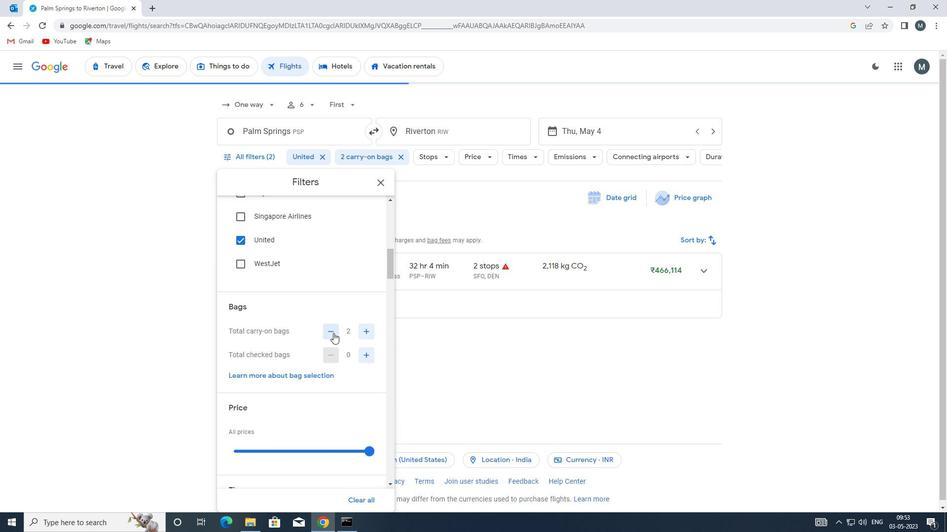 
Action: Mouse moved to (329, 332)
Screenshot: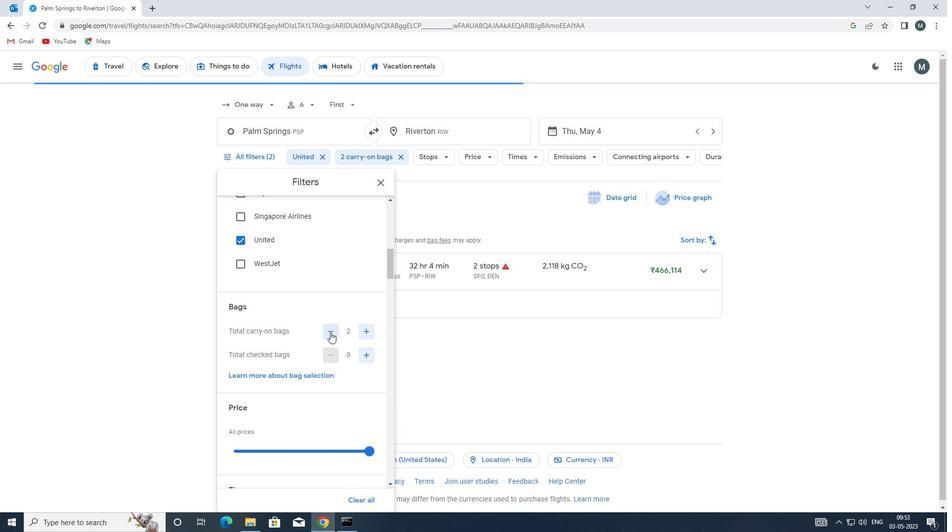 
Action: Mouse scrolled (329, 332) with delta (0, 0)
Screenshot: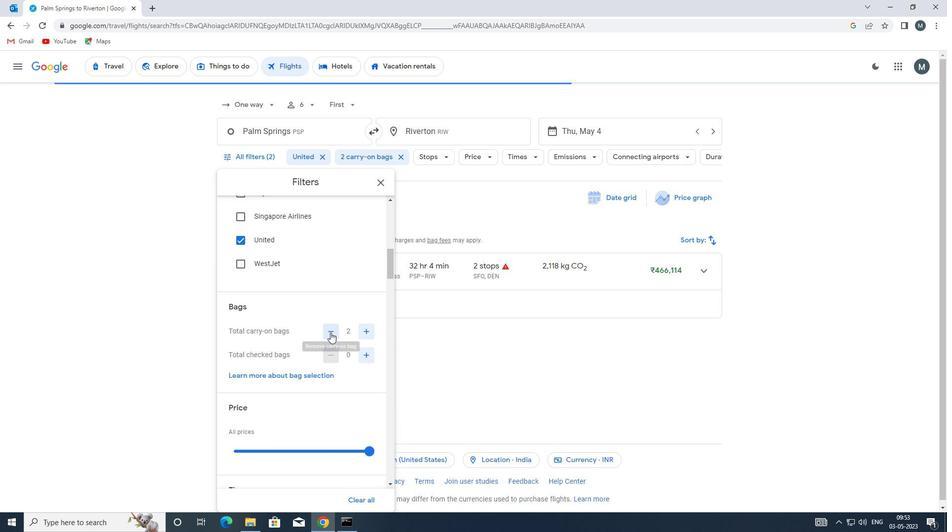 
Action: Mouse moved to (326, 332)
Screenshot: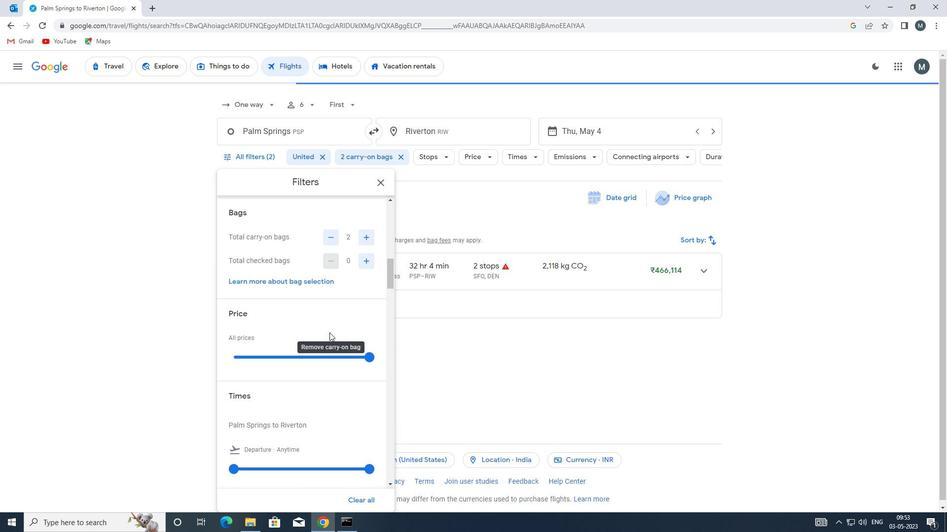 
Action: Mouse scrolled (326, 332) with delta (0, 0)
Screenshot: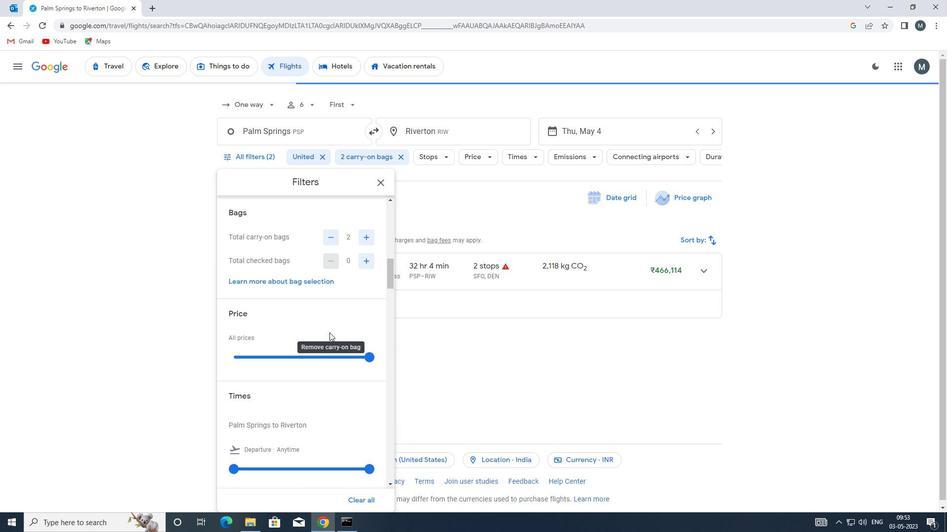 
Action: Mouse moved to (288, 297)
Screenshot: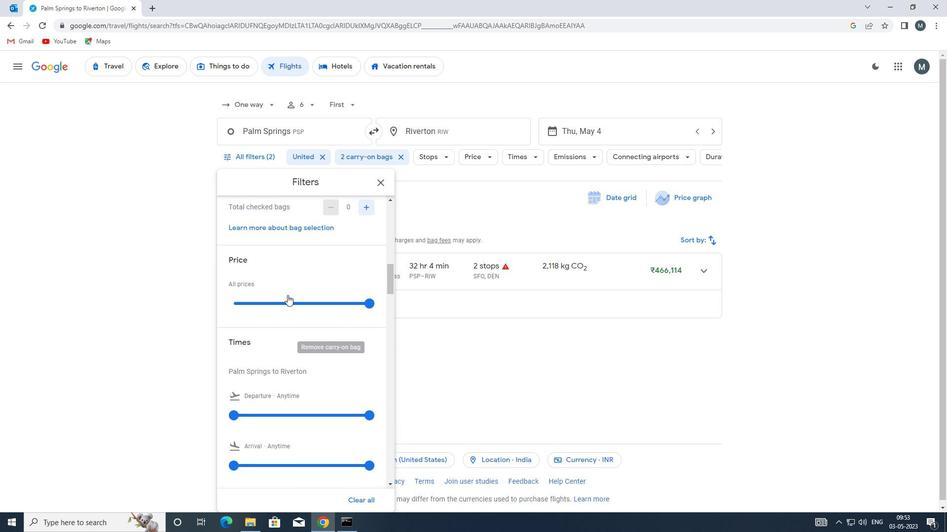 
Action: Mouse pressed left at (288, 297)
Screenshot: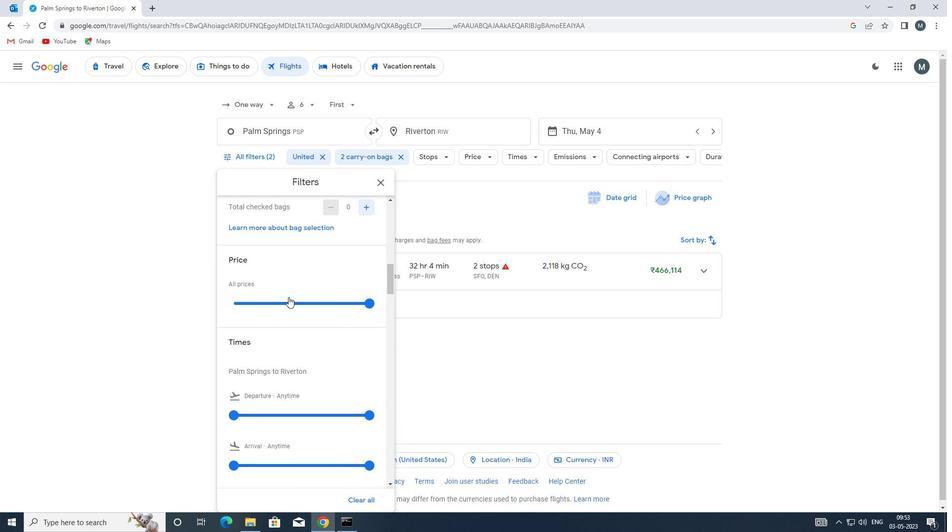 
Action: Mouse moved to (288, 297)
Screenshot: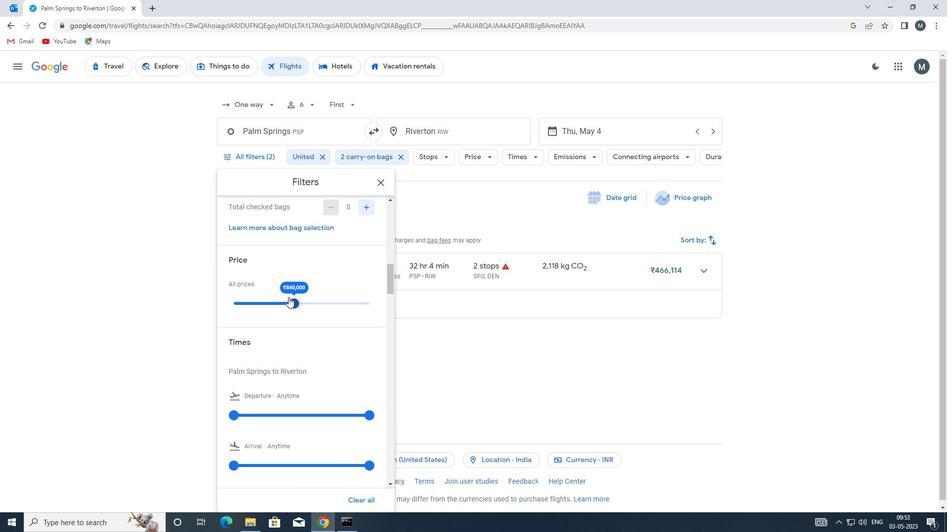 
Action: Mouse pressed left at (288, 297)
Screenshot: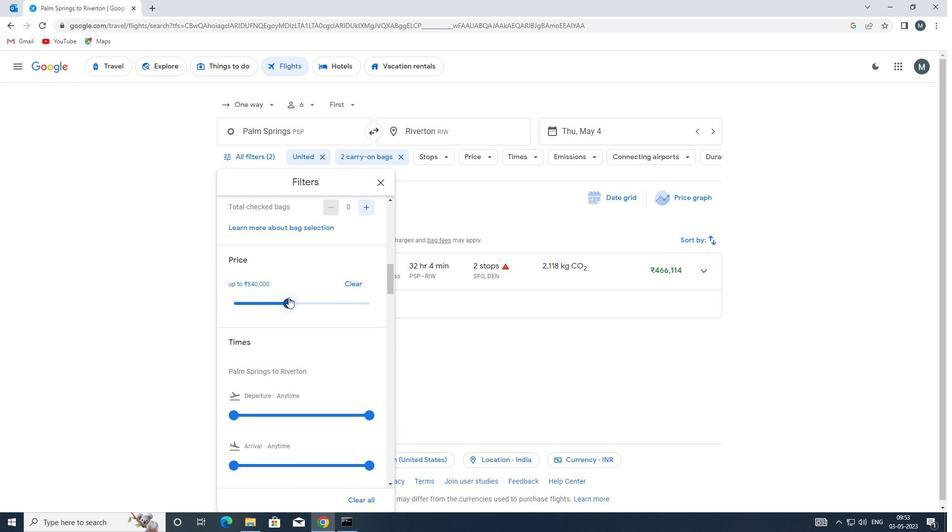 
Action: Mouse moved to (269, 293)
Screenshot: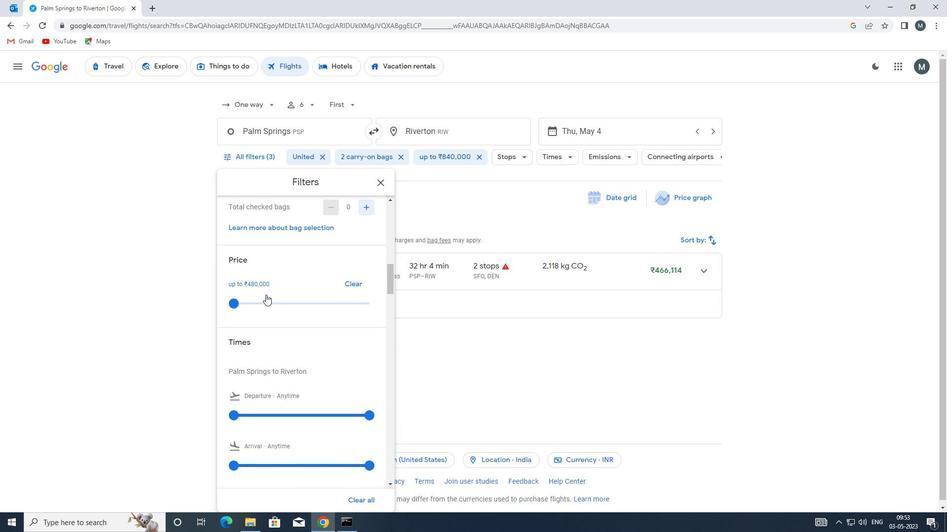 
Action: Mouse scrolled (269, 292) with delta (0, 0)
Screenshot: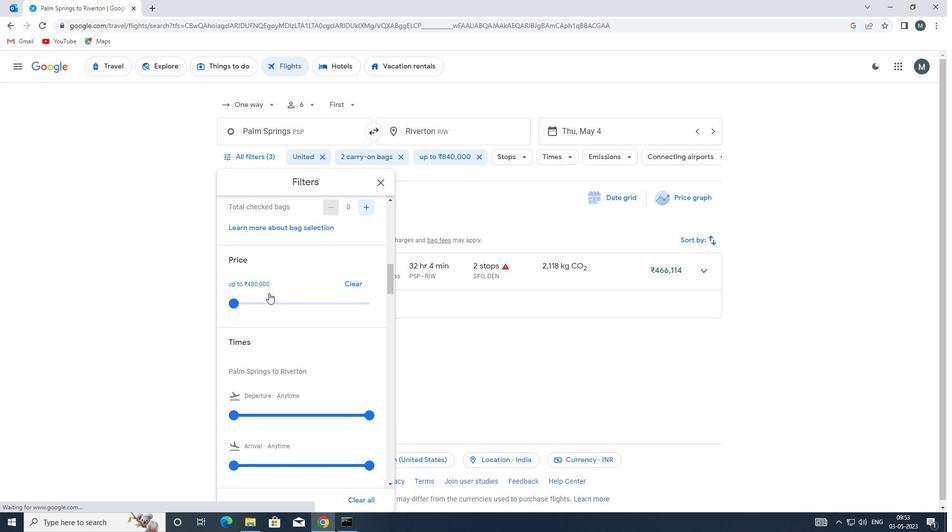 
Action: Mouse moved to (298, 289)
Screenshot: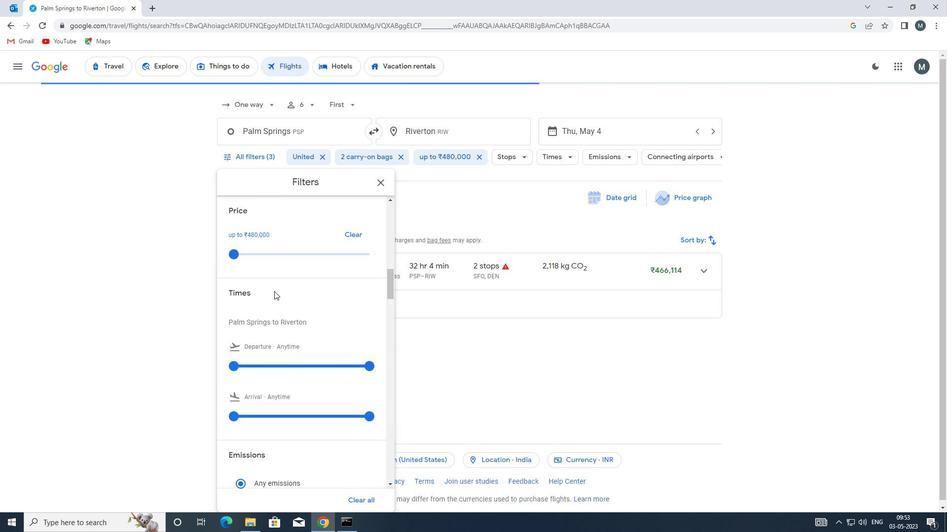
Action: Mouse scrolled (298, 288) with delta (0, 0)
Screenshot: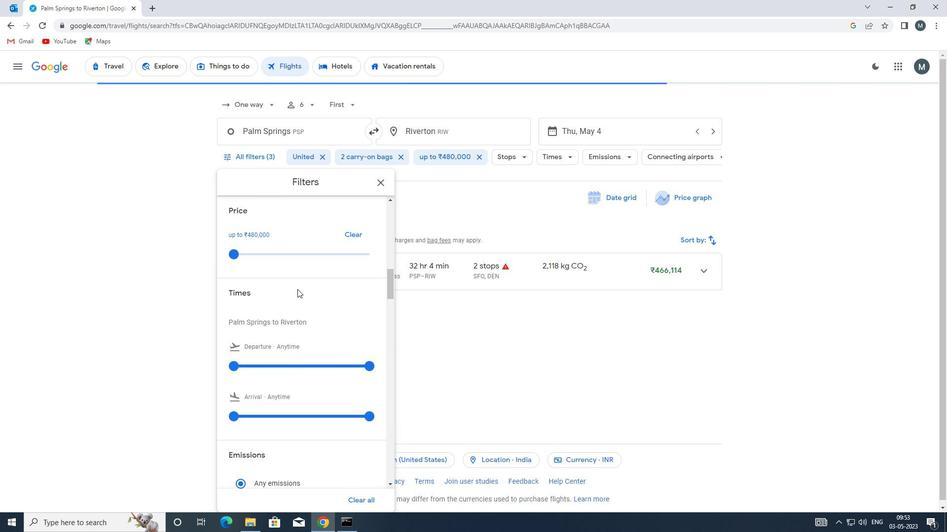 
Action: Mouse moved to (239, 317)
Screenshot: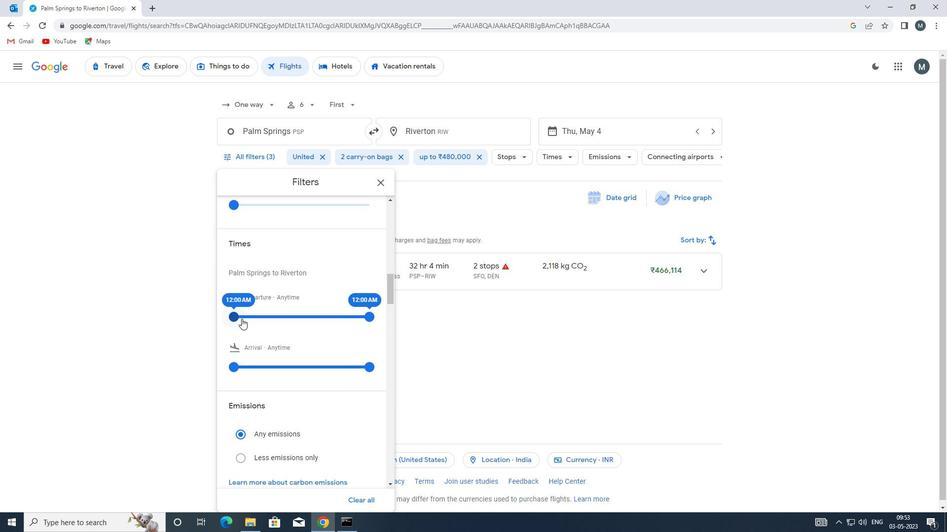 
Action: Mouse pressed left at (239, 317)
Screenshot: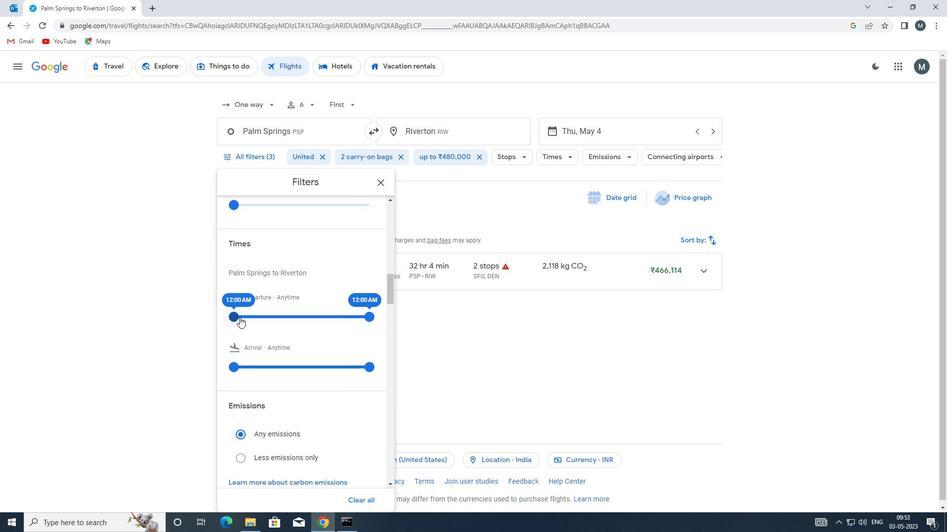 
Action: Mouse moved to (258, 313)
Screenshot: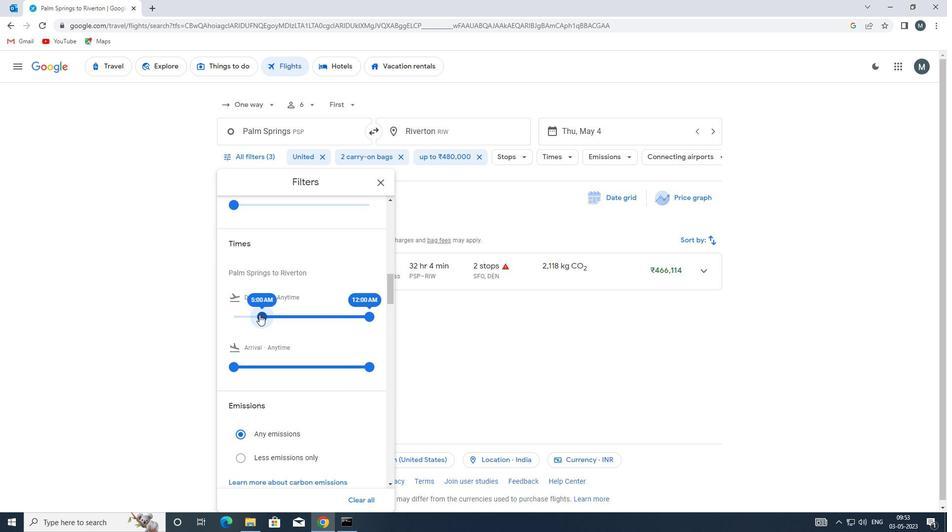
Action: Mouse pressed left at (258, 313)
Screenshot: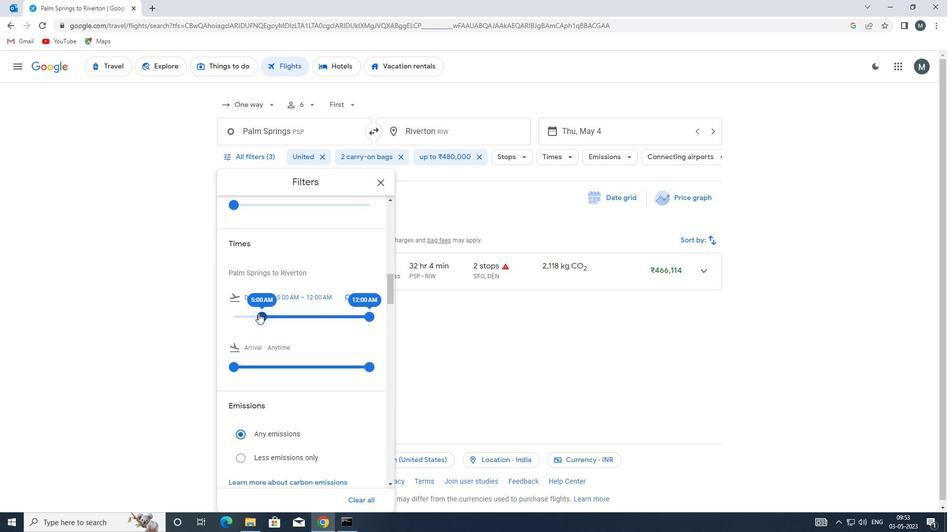 
Action: Mouse moved to (366, 314)
Screenshot: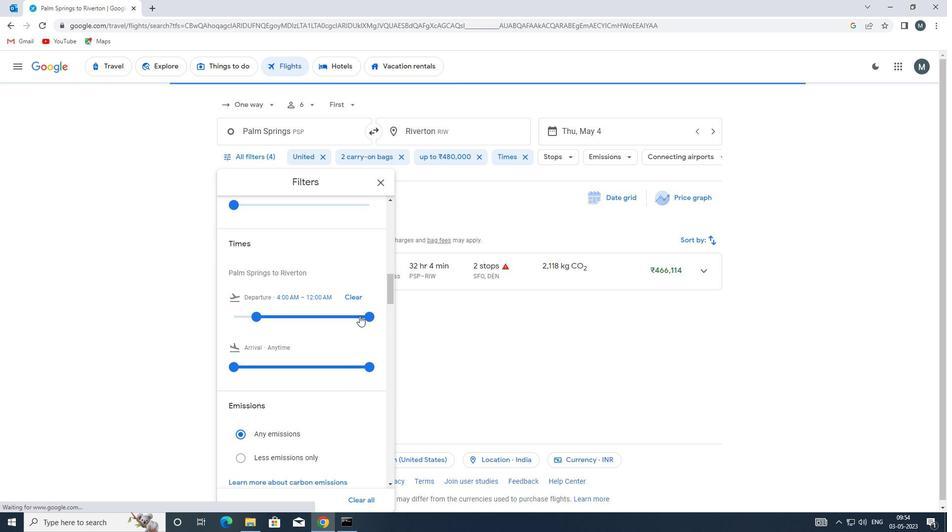 
Action: Mouse pressed left at (366, 314)
Screenshot: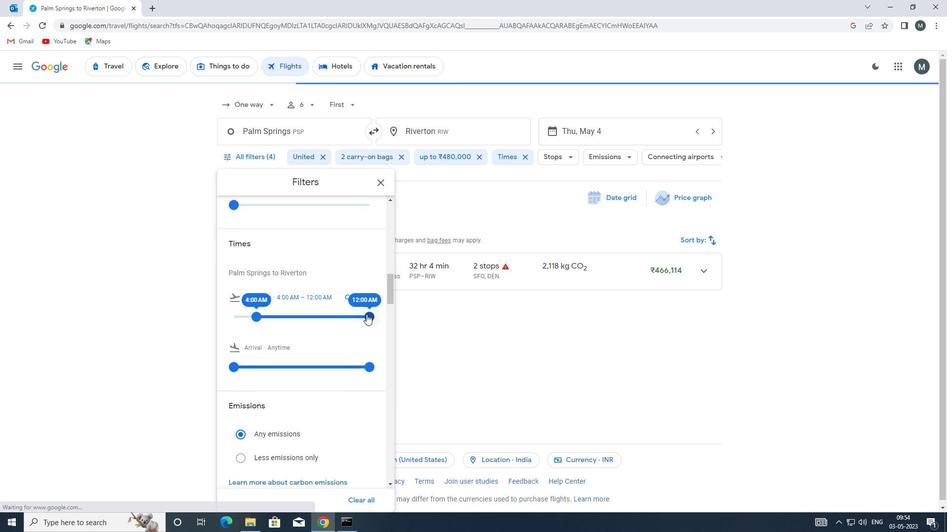 
Action: Mouse moved to (260, 318)
Screenshot: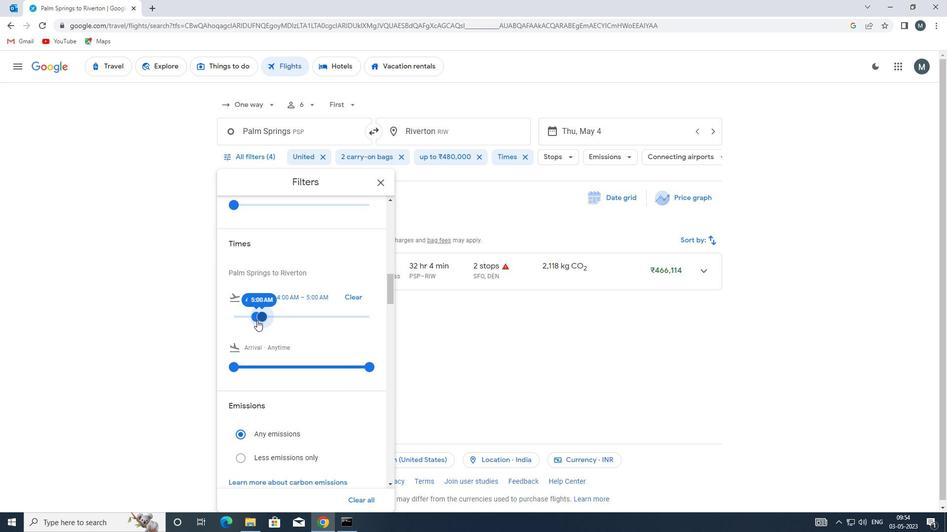 
Action: Mouse scrolled (260, 318) with delta (0, 0)
Screenshot: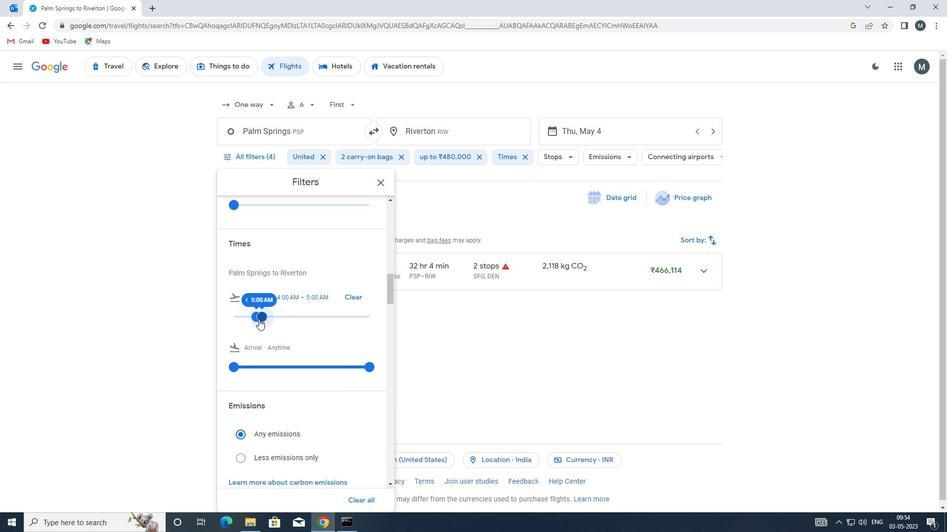
Action: Mouse scrolled (260, 318) with delta (0, 0)
Screenshot: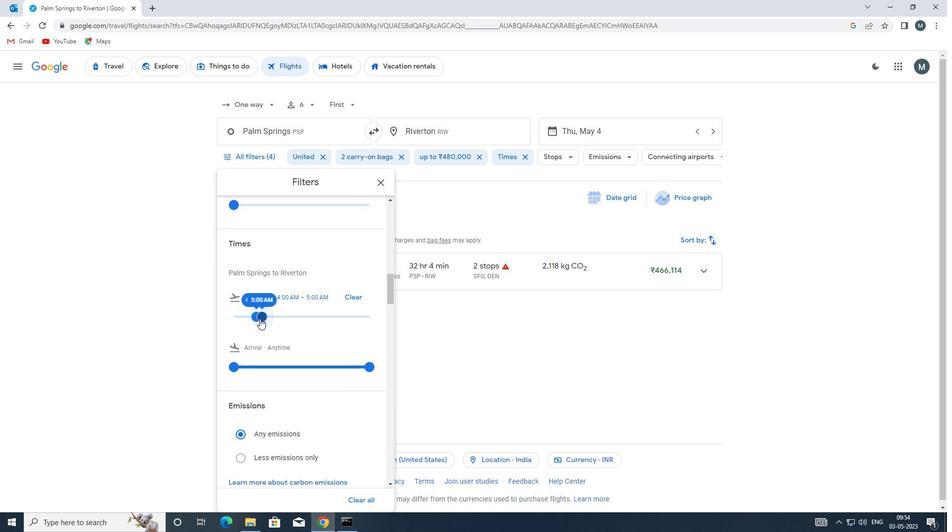 
Action: Mouse moved to (379, 184)
Screenshot: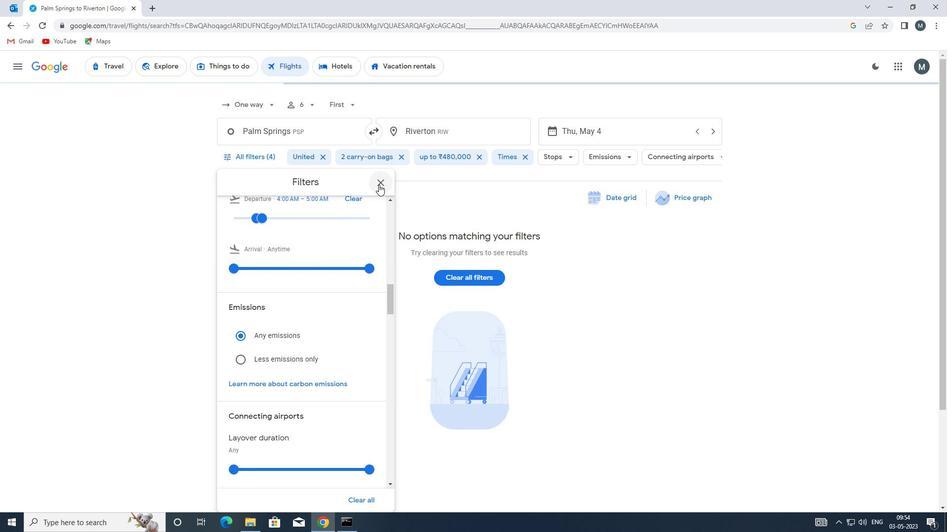 
Action: Mouse pressed left at (379, 184)
Screenshot: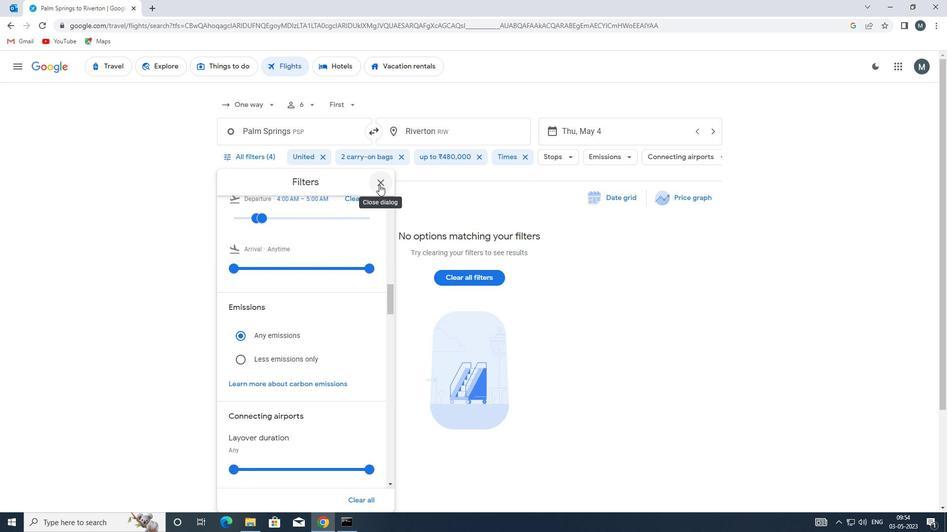 
